 Task: Add an event with the title Conference: Business Symposium, date '2023/12/18', time 7:00 AM to 9:00 AMand add a description: The training workshop will begin with an exploration of the key principles and qualities of effective team leadership. Participants will gain an understanding of the different leadership styles and approaches, and how to adapt their leadership style to meet the needs of their team and organization._x000D_
, put the event into Blue category . Add location for the event as: 456 Champs-Élysées, Paris, France, logged in from the account softage.1@softage.netand send the event invitation to softage.8@softage.net and softage.9@softage.net. Set a reminder for the event 12 hour before
Action: Mouse moved to (117, 109)
Screenshot: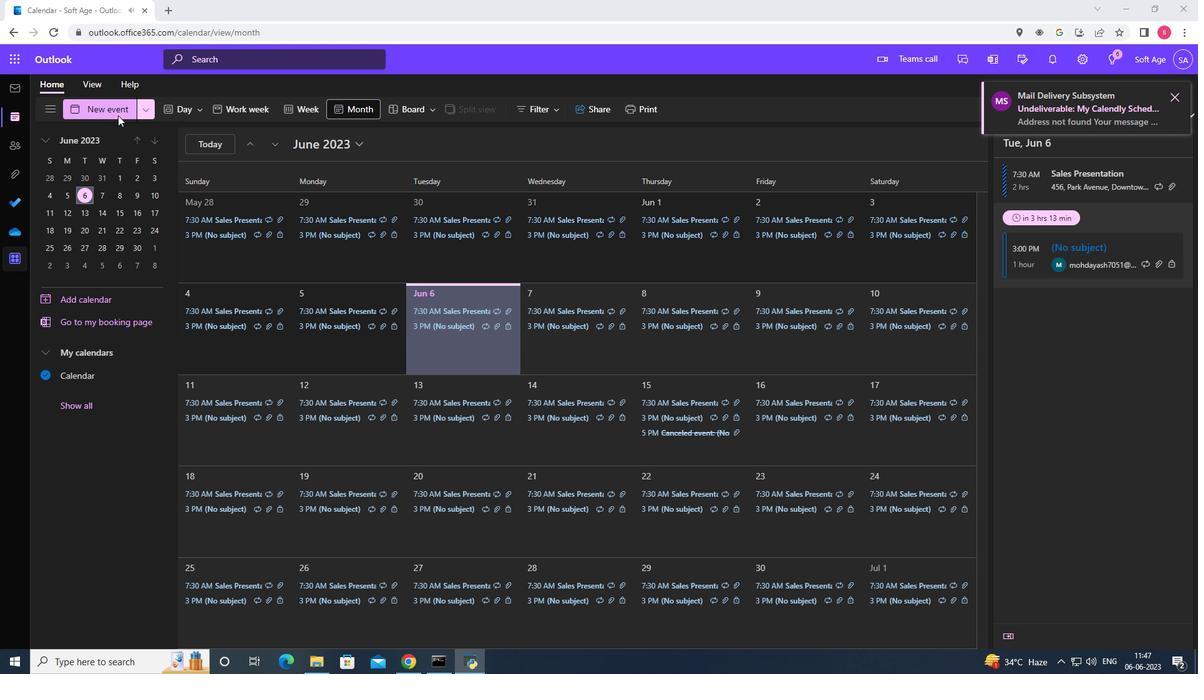 
Action: Mouse pressed left at (117, 109)
Screenshot: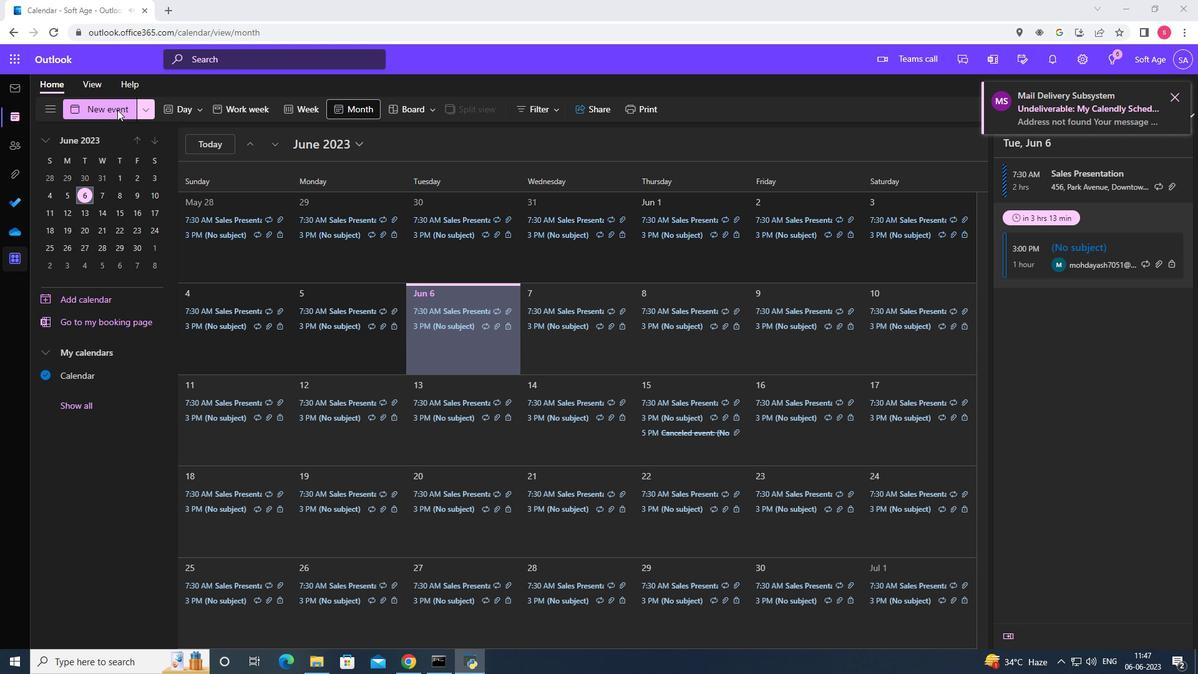 
Action: Mouse moved to (340, 192)
Screenshot: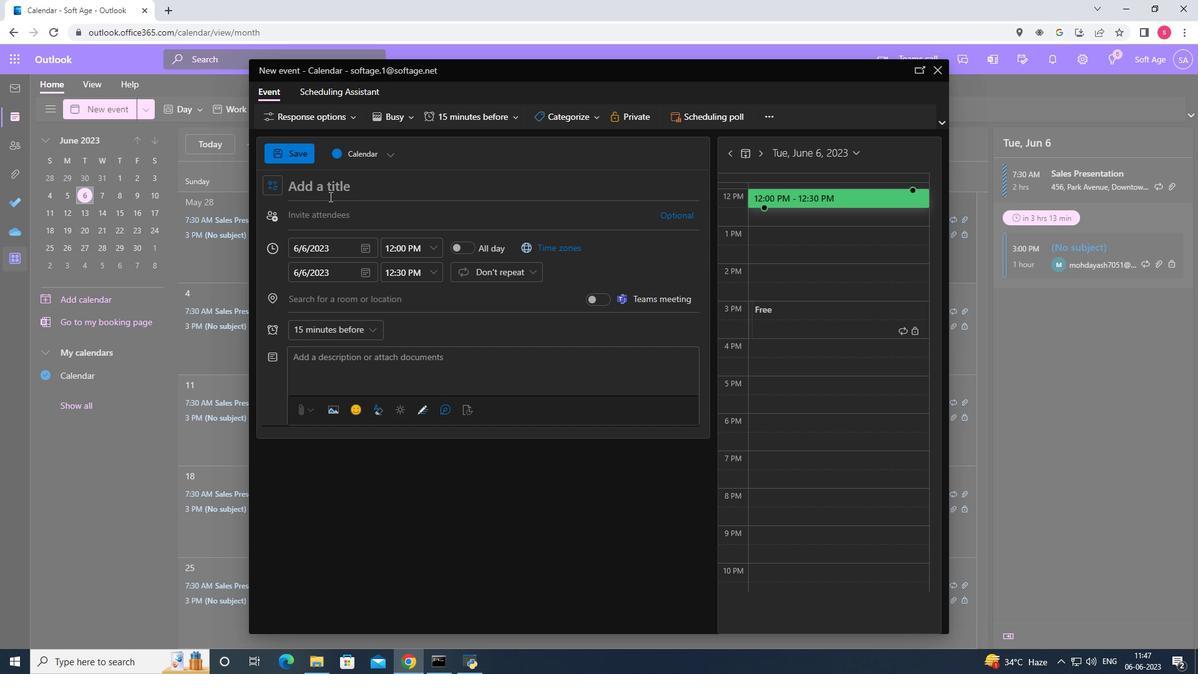 
Action: Mouse pressed left at (340, 192)
Screenshot: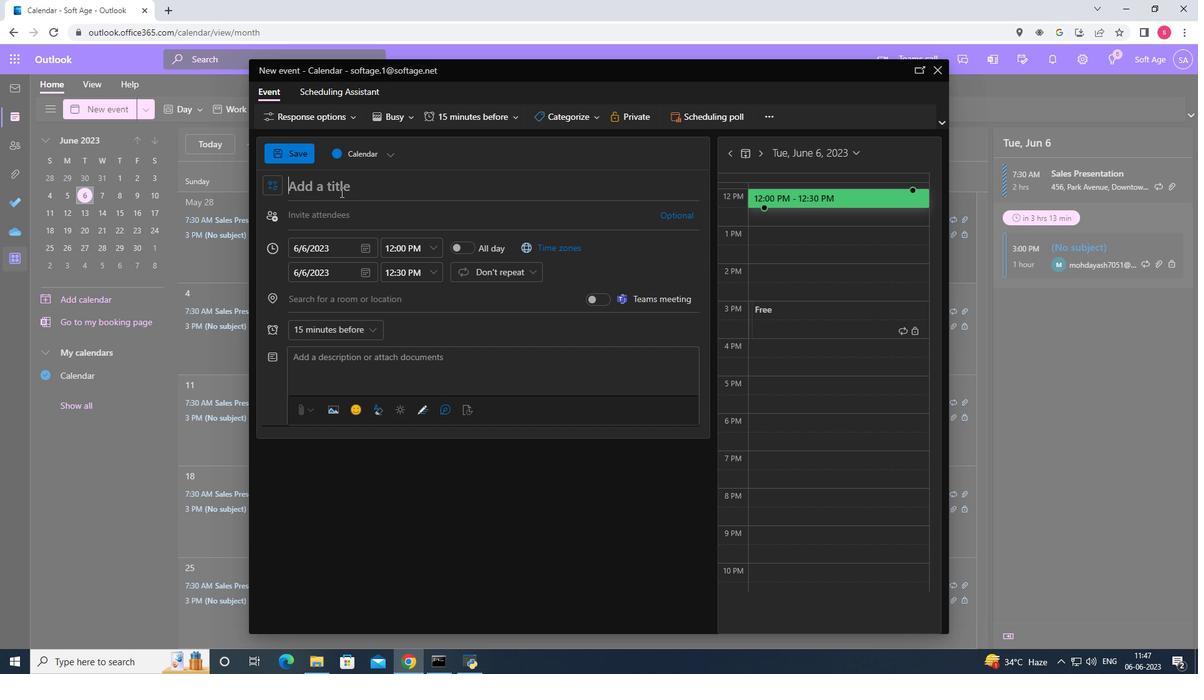 
Action: Mouse moved to (339, 192)
Screenshot: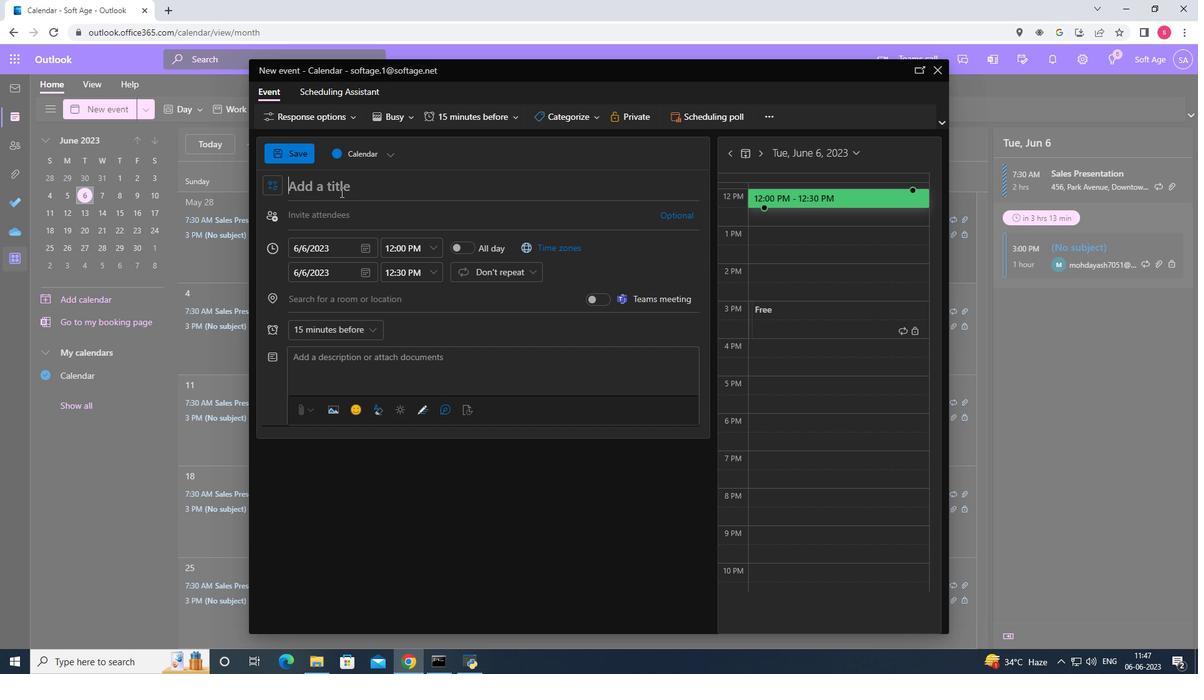 
Action: Key pressed <Key.shift>Confer
Screenshot: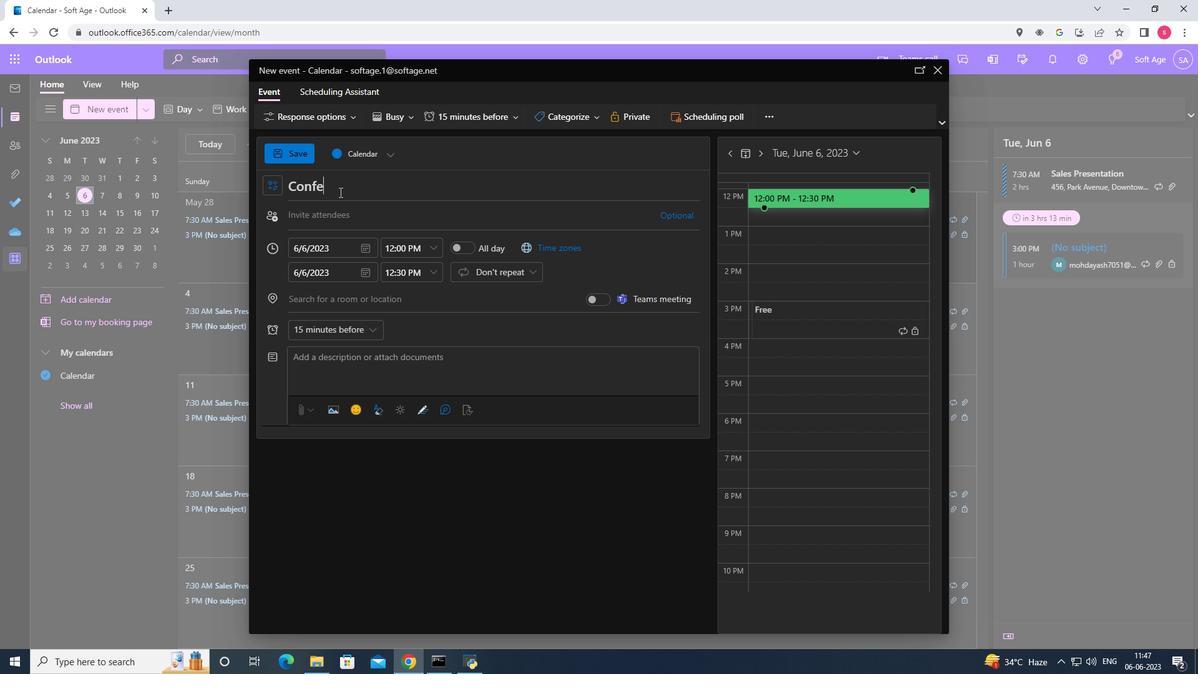 
Action: Mouse moved to (338, 192)
Screenshot: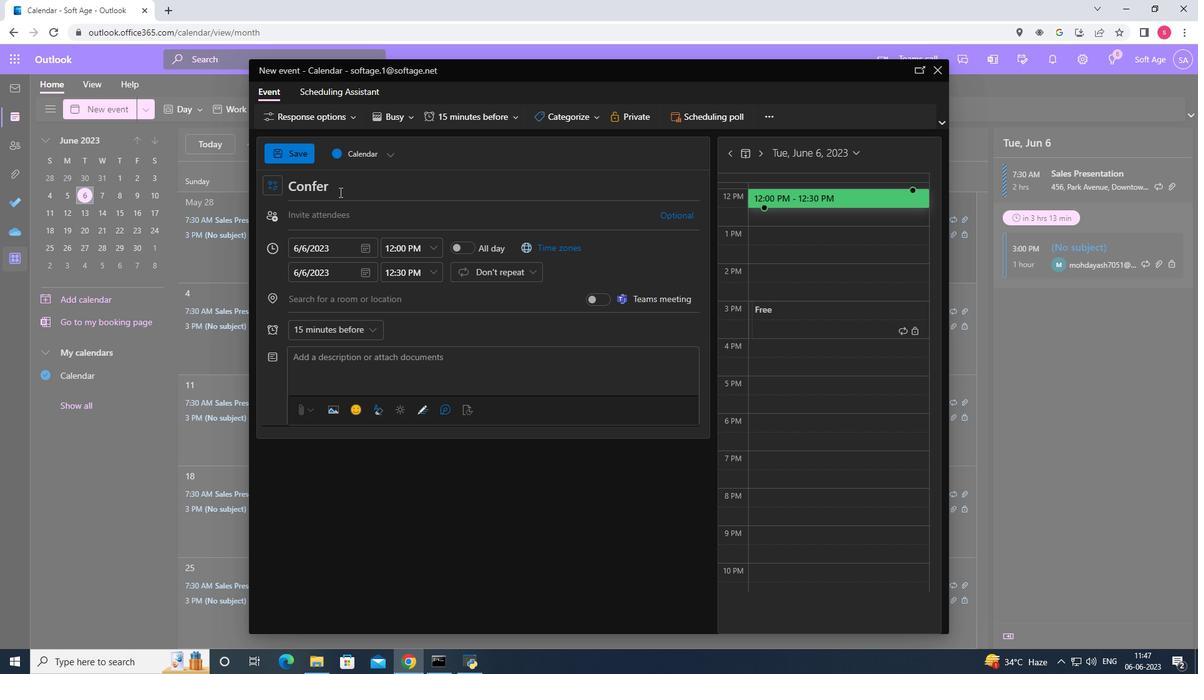 
Action: Key pressed ence<Key.shift>:<Key.space><Key.shift><Key.shift><Key.shift><Key.shift><Key.shift><Key.shift><Key.shift><Key.shift><Key.shift><Key.shift><Key.shift><Key.shift><Key.shift><Key.shift>Business<Key.space><Key.shift>Symposium
Screenshot: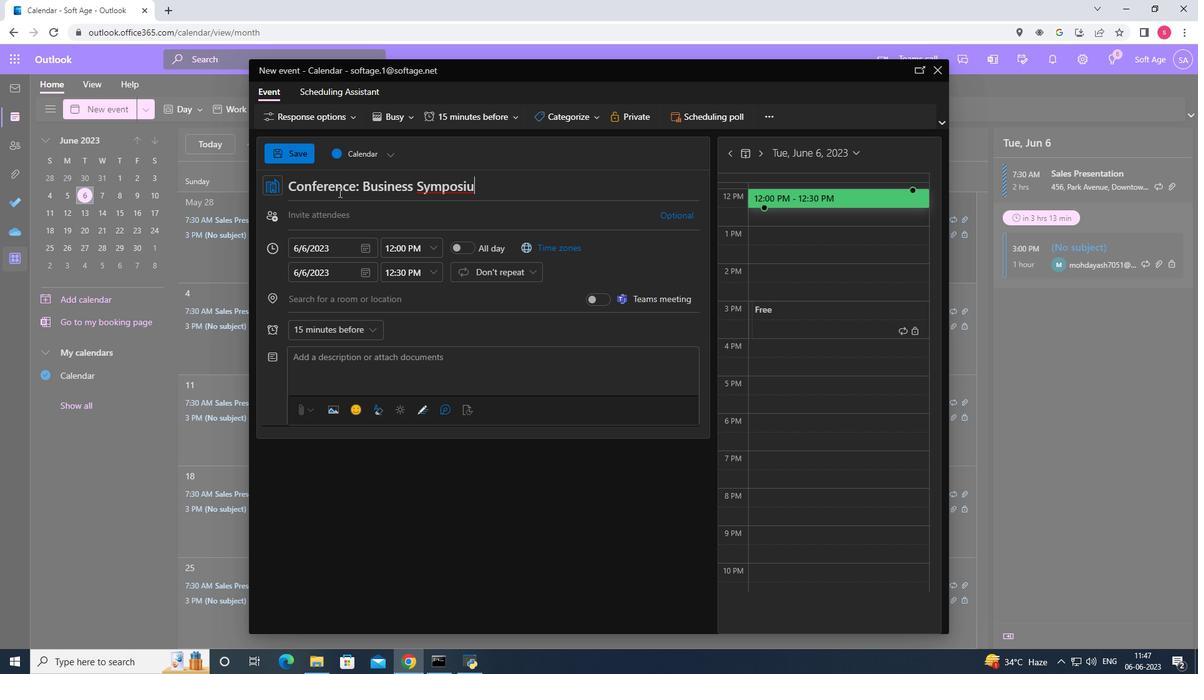
Action: Mouse moved to (363, 252)
Screenshot: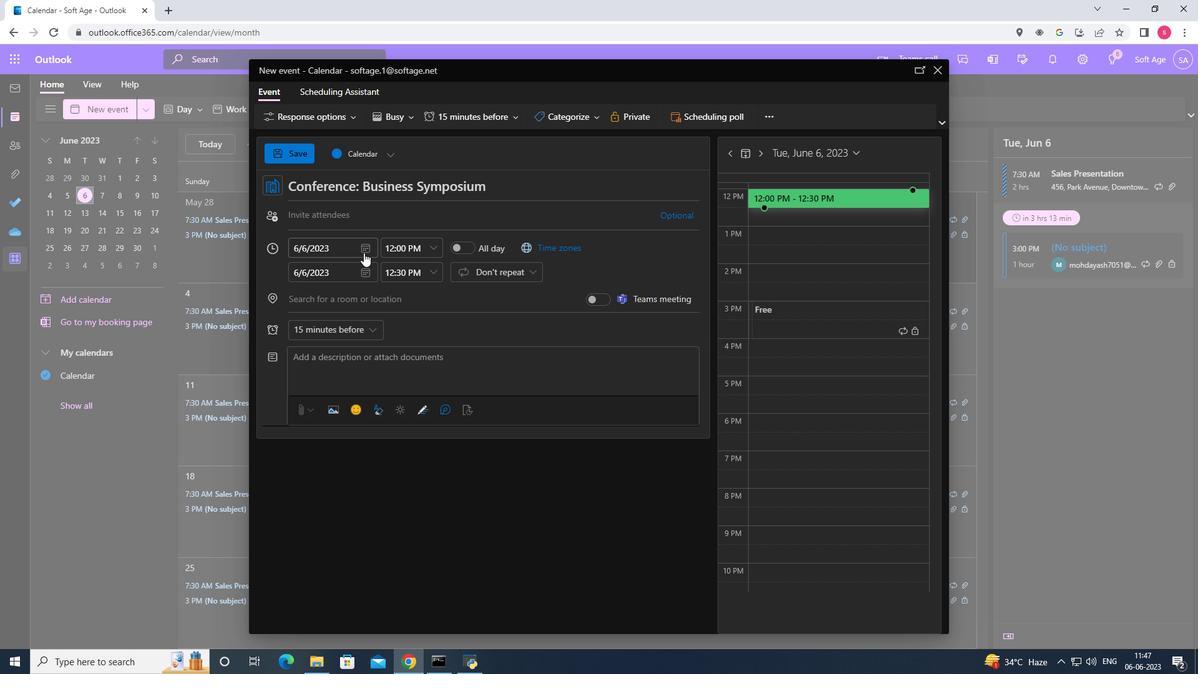 
Action: Mouse pressed left at (363, 252)
Screenshot: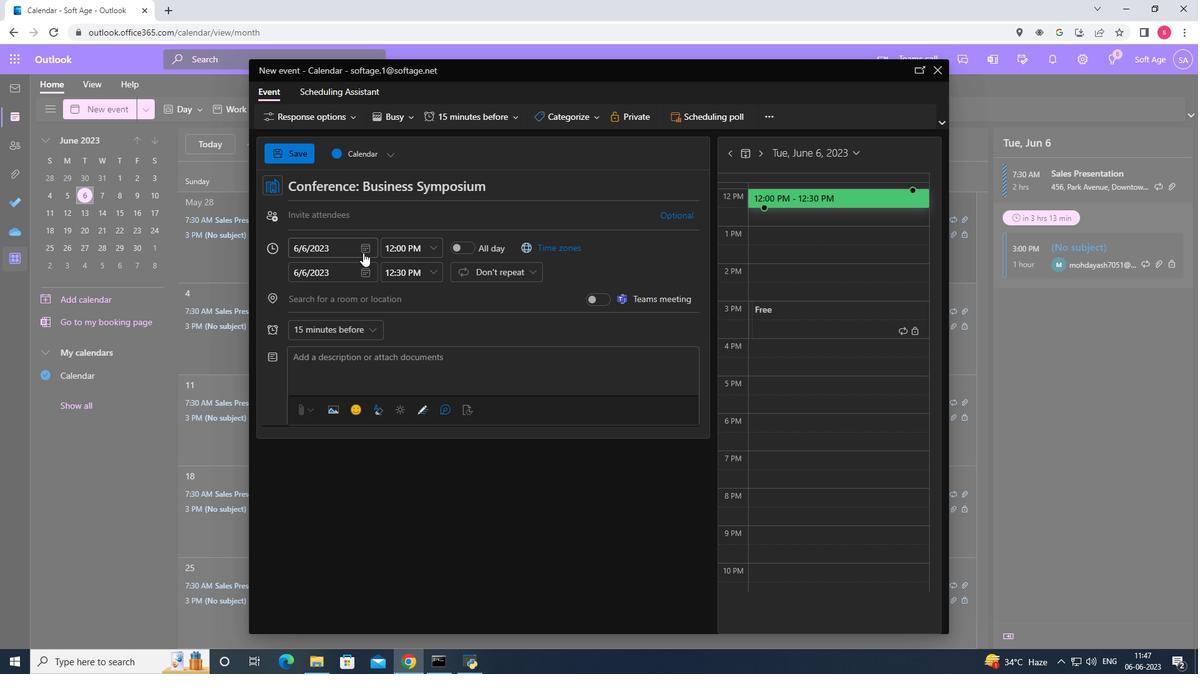 
Action: Mouse moved to (406, 273)
Screenshot: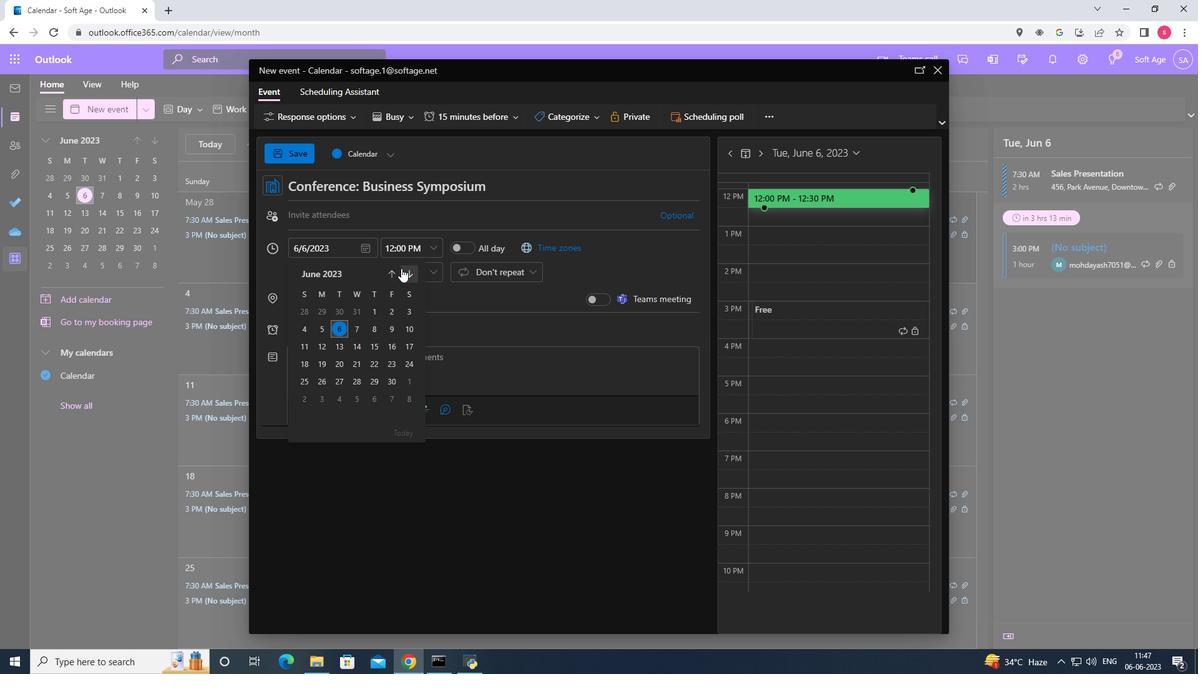 
Action: Mouse pressed left at (406, 273)
Screenshot: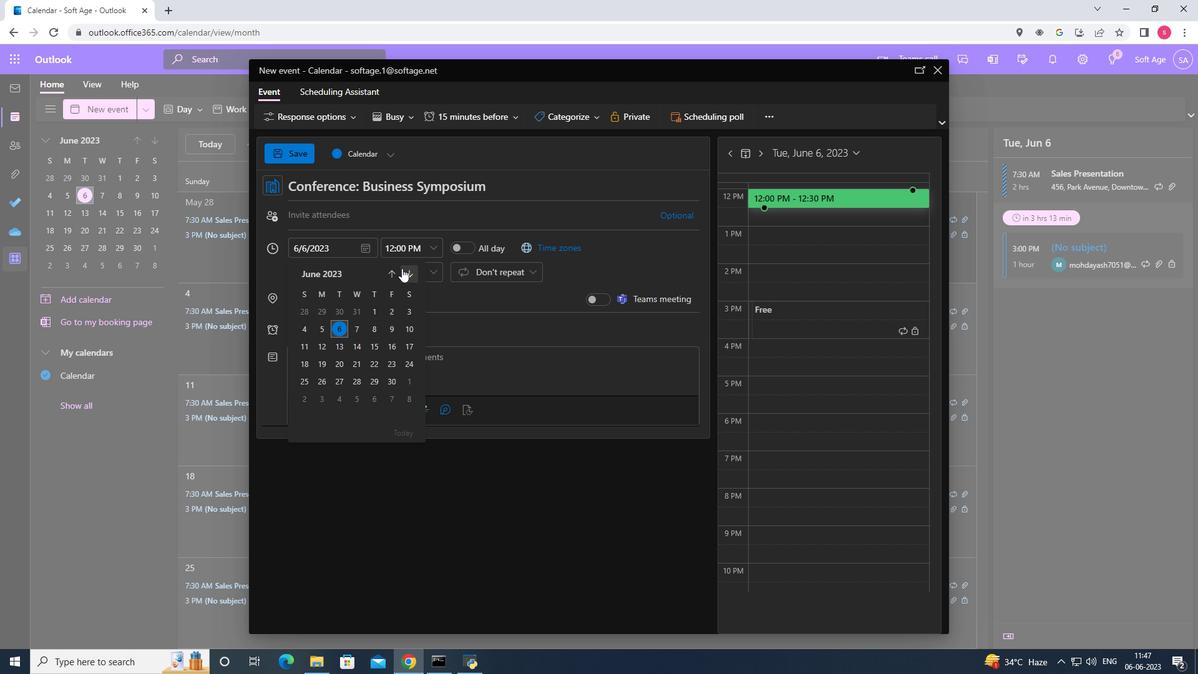 
Action: Mouse pressed left at (406, 273)
Screenshot: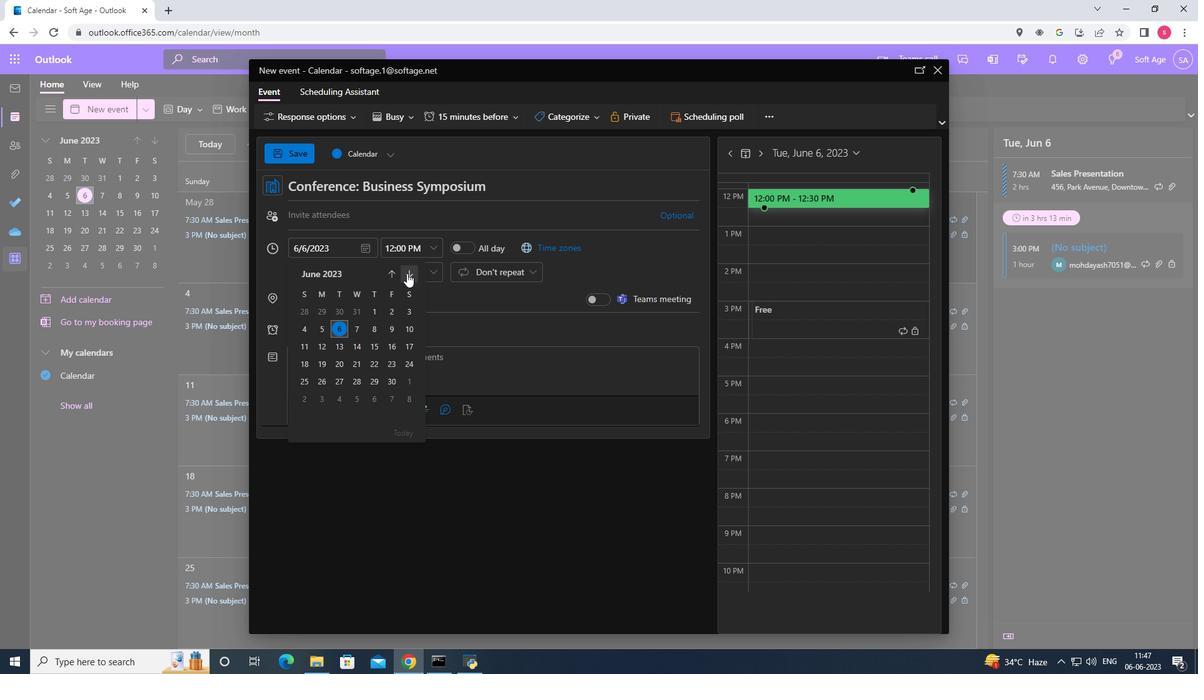 
Action: Mouse pressed left at (406, 273)
Screenshot: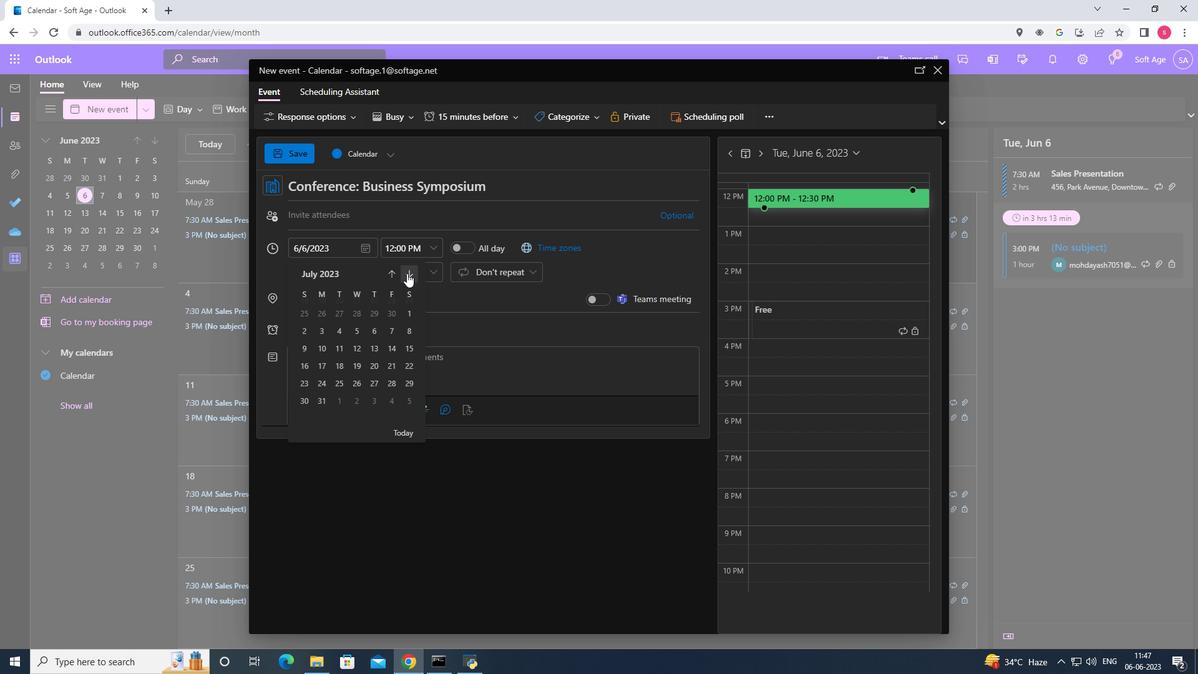 
Action: Mouse pressed left at (406, 273)
Screenshot: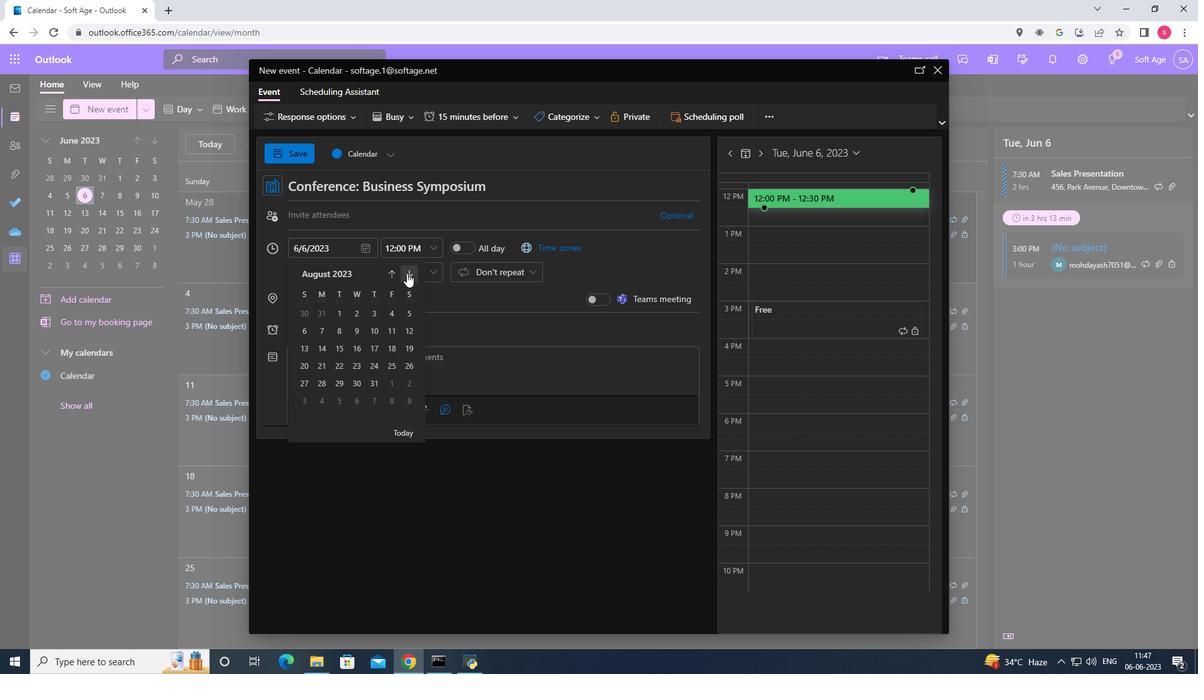 
Action: Mouse pressed left at (406, 273)
Screenshot: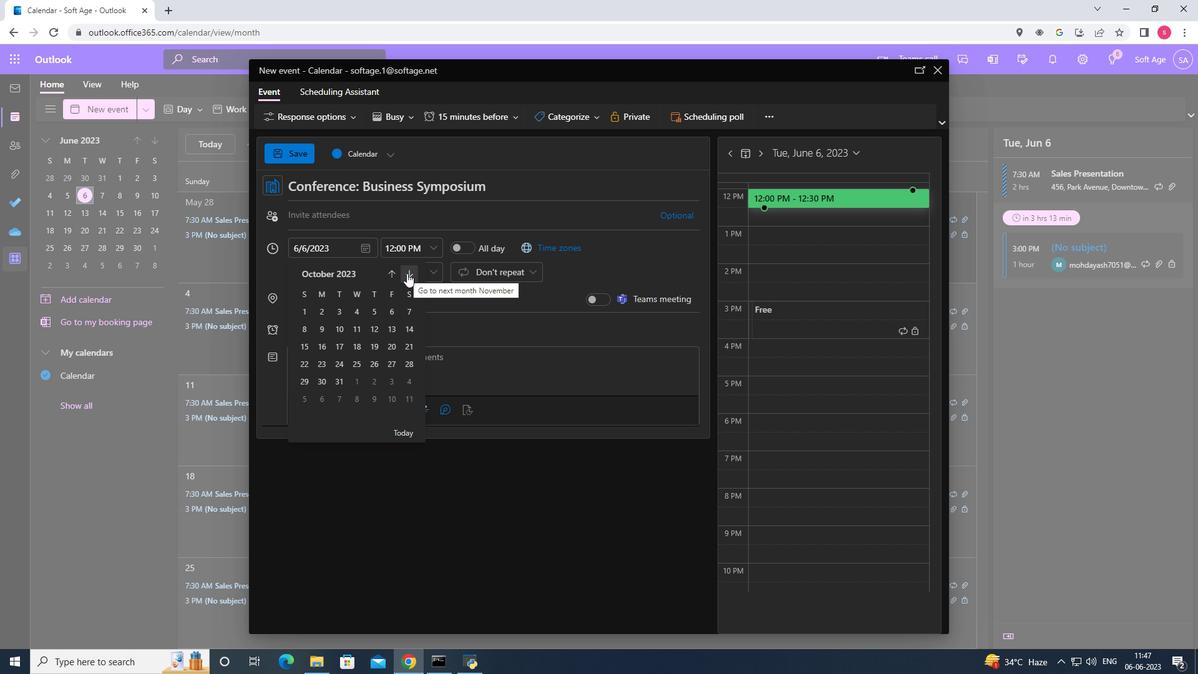 
Action: Mouse pressed left at (406, 273)
Screenshot: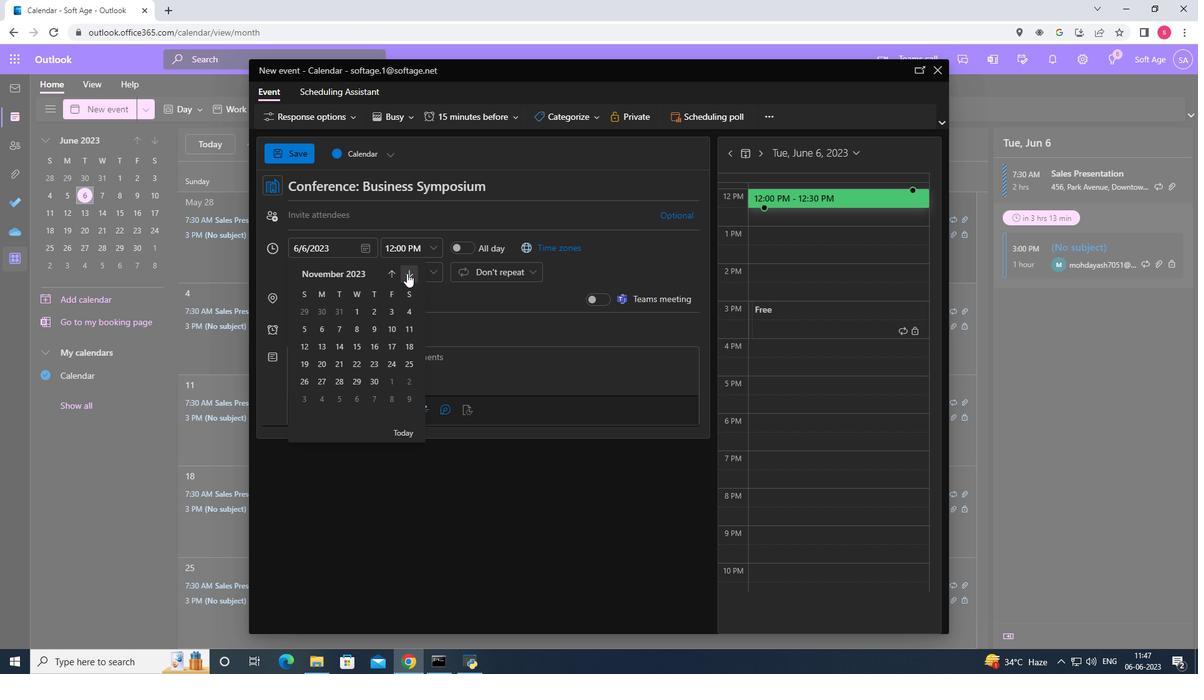 
Action: Mouse moved to (325, 360)
Screenshot: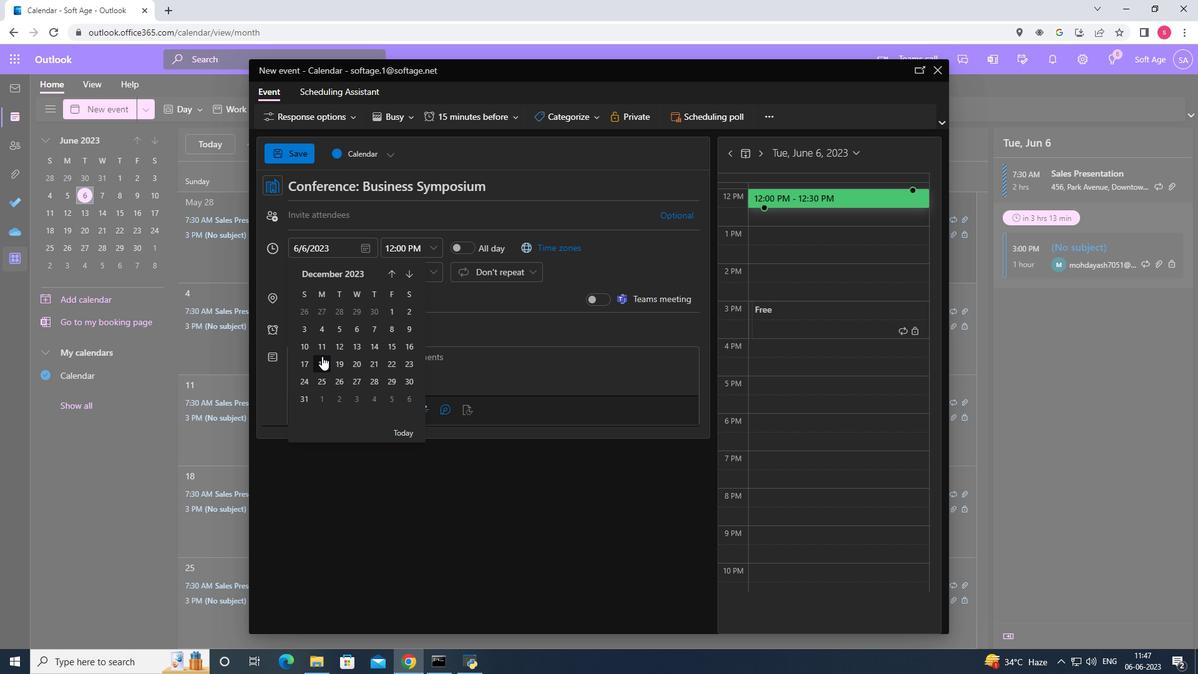 
Action: Mouse pressed left at (325, 360)
Screenshot: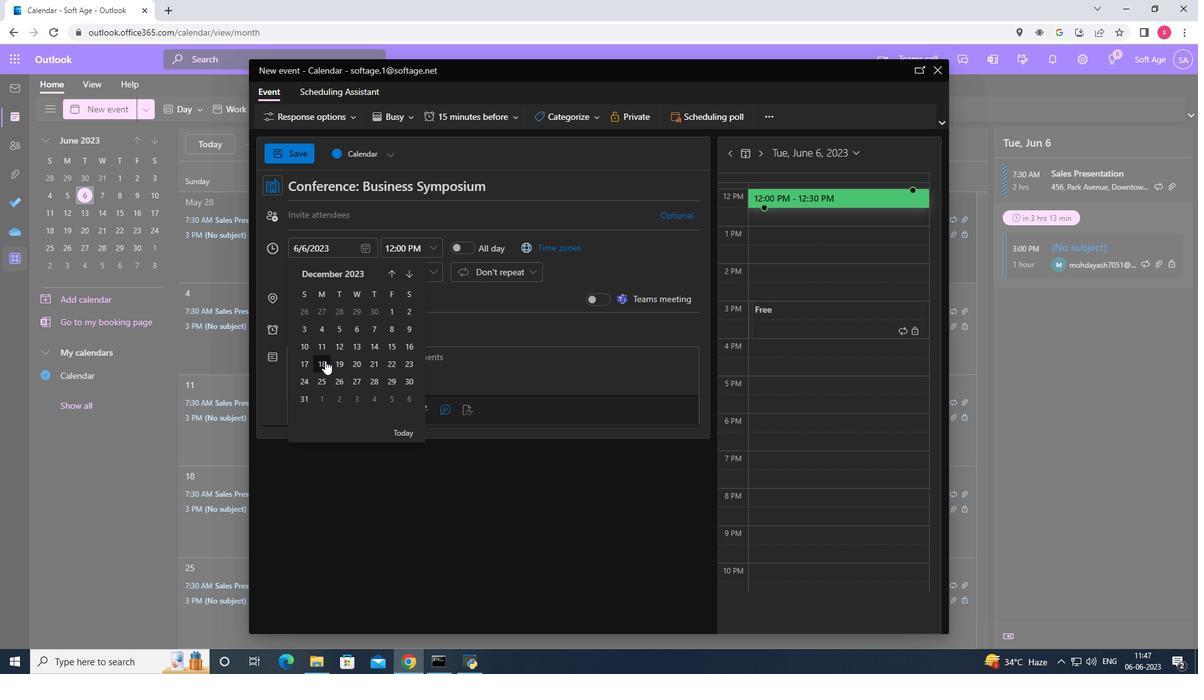 
Action: Mouse moved to (438, 255)
Screenshot: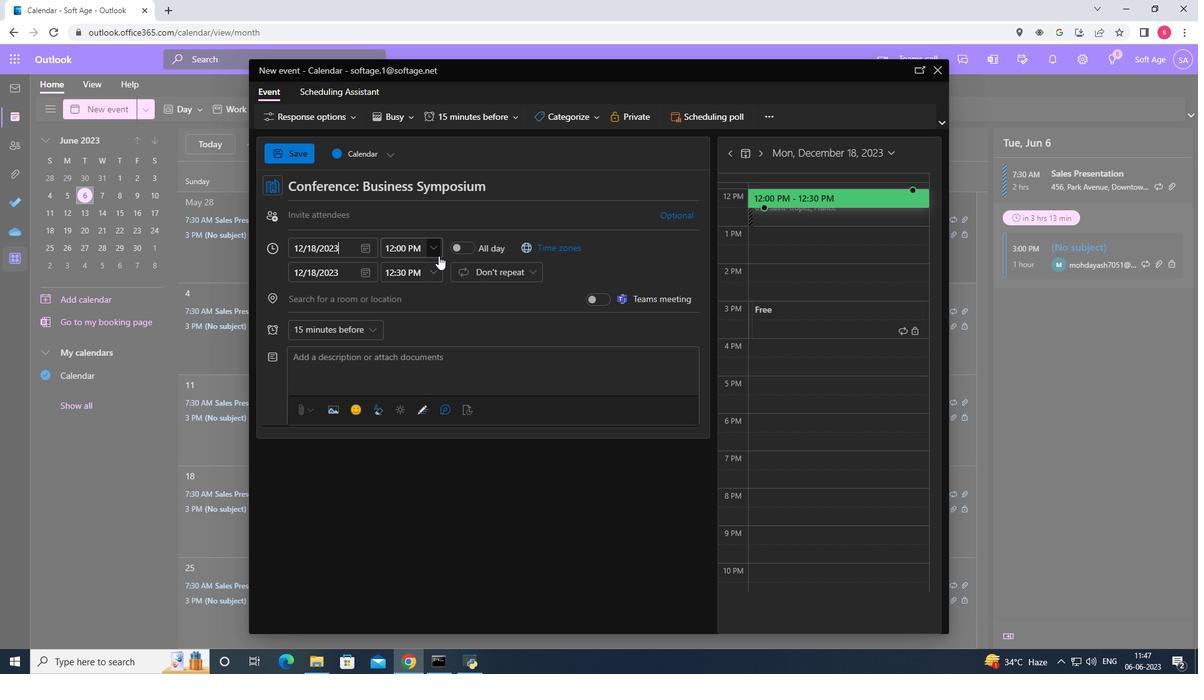 
Action: Mouse pressed left at (438, 255)
Screenshot: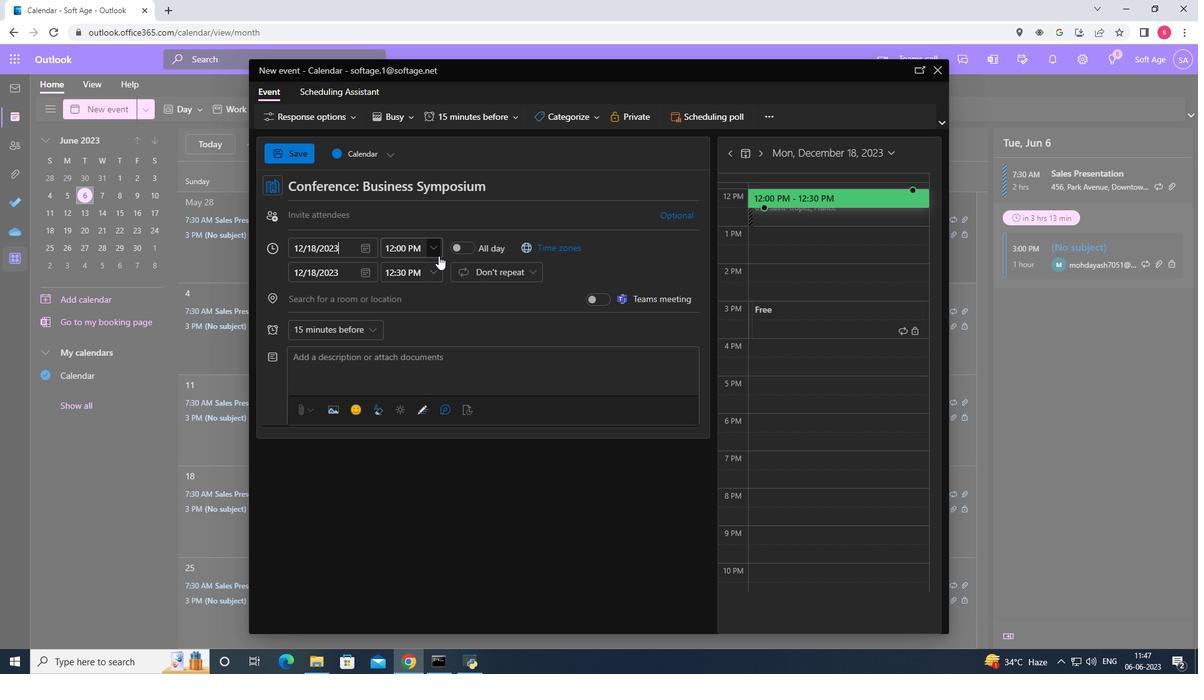 
Action: Mouse moved to (450, 262)
Screenshot: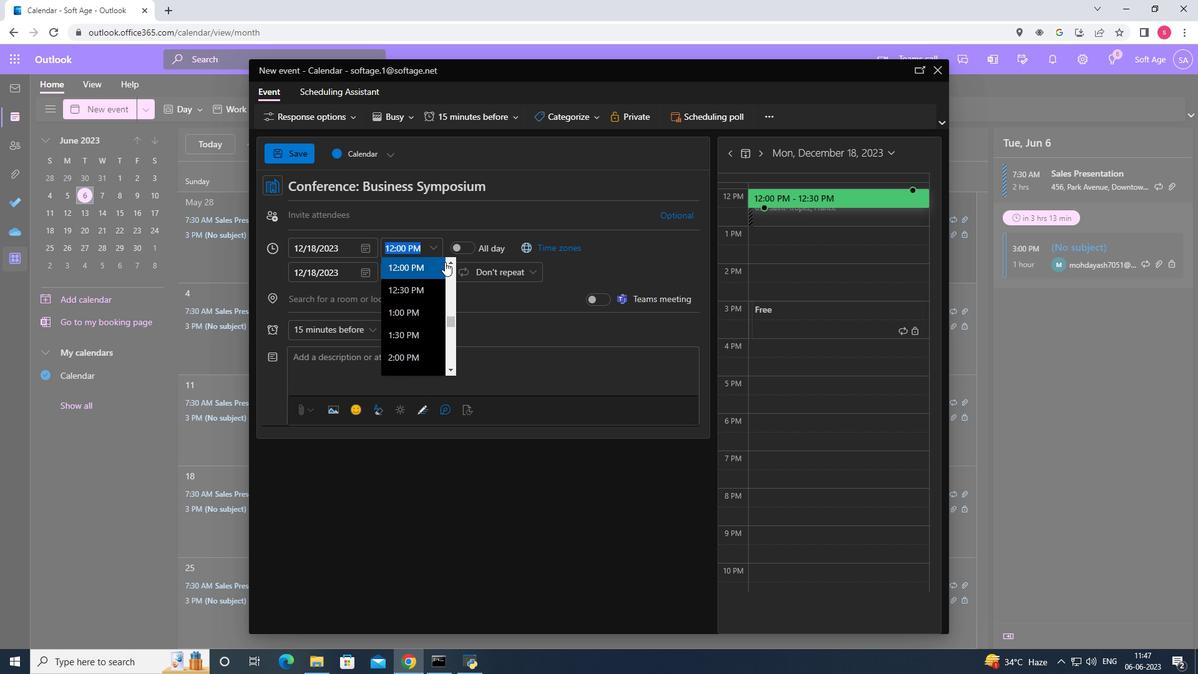 
Action: Mouse pressed left at (450, 262)
Screenshot: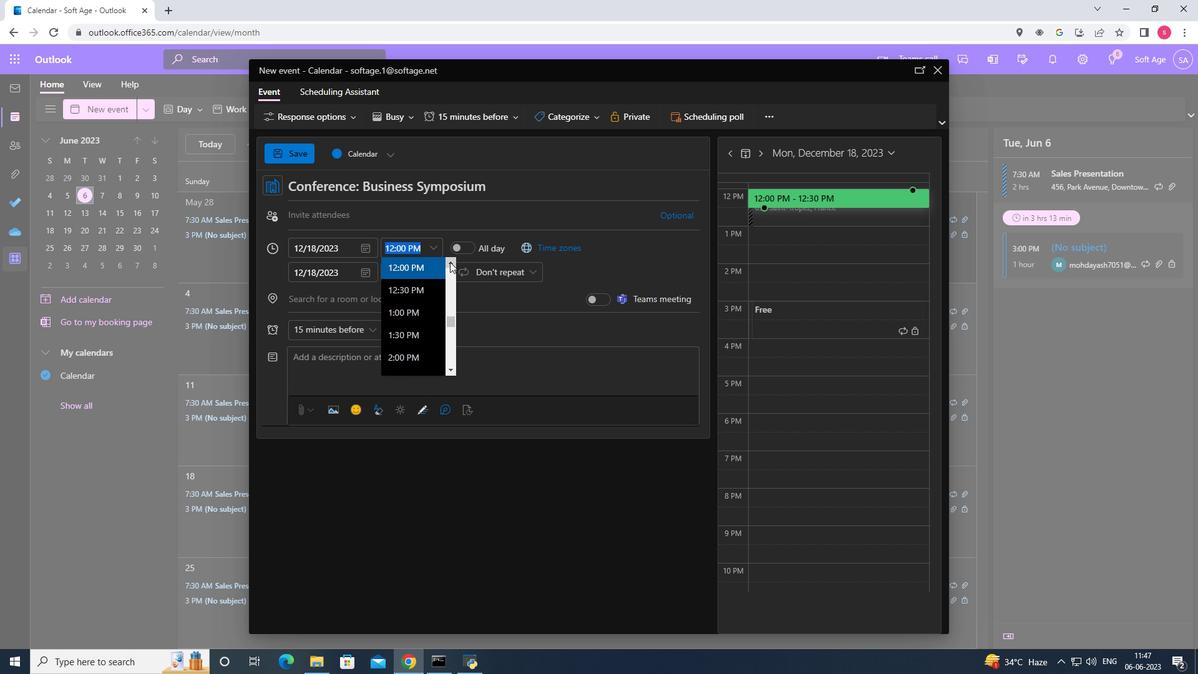 
Action: Mouse pressed left at (450, 262)
Screenshot: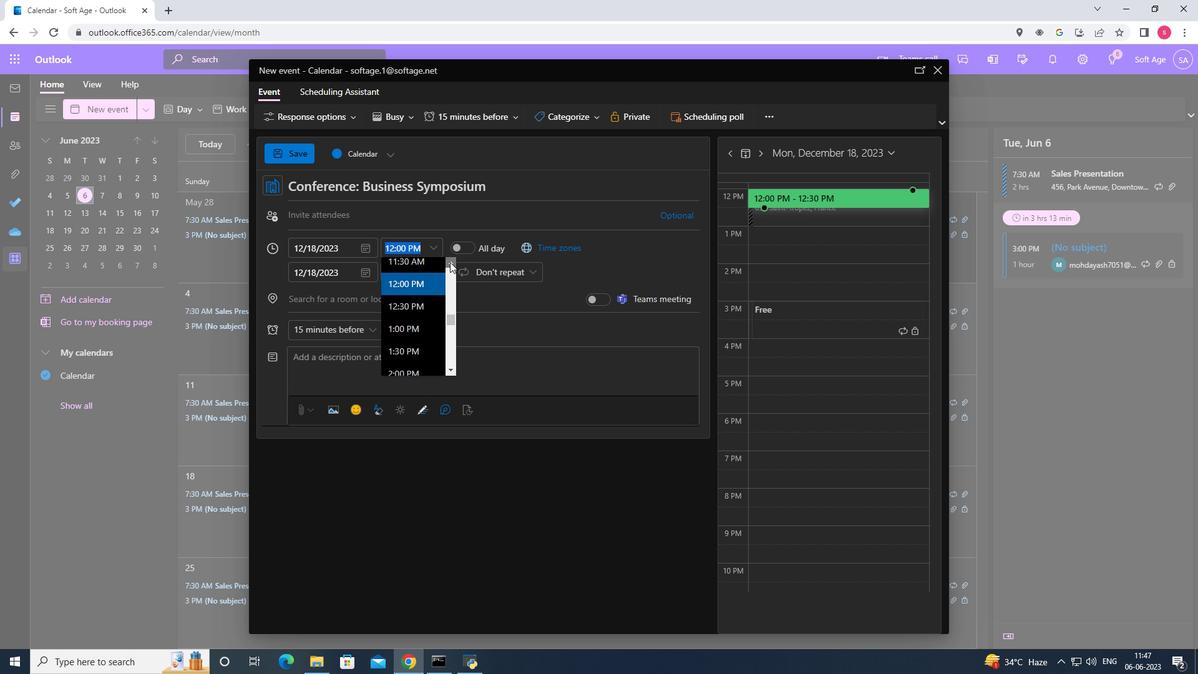 
Action: Mouse pressed left at (450, 262)
Screenshot: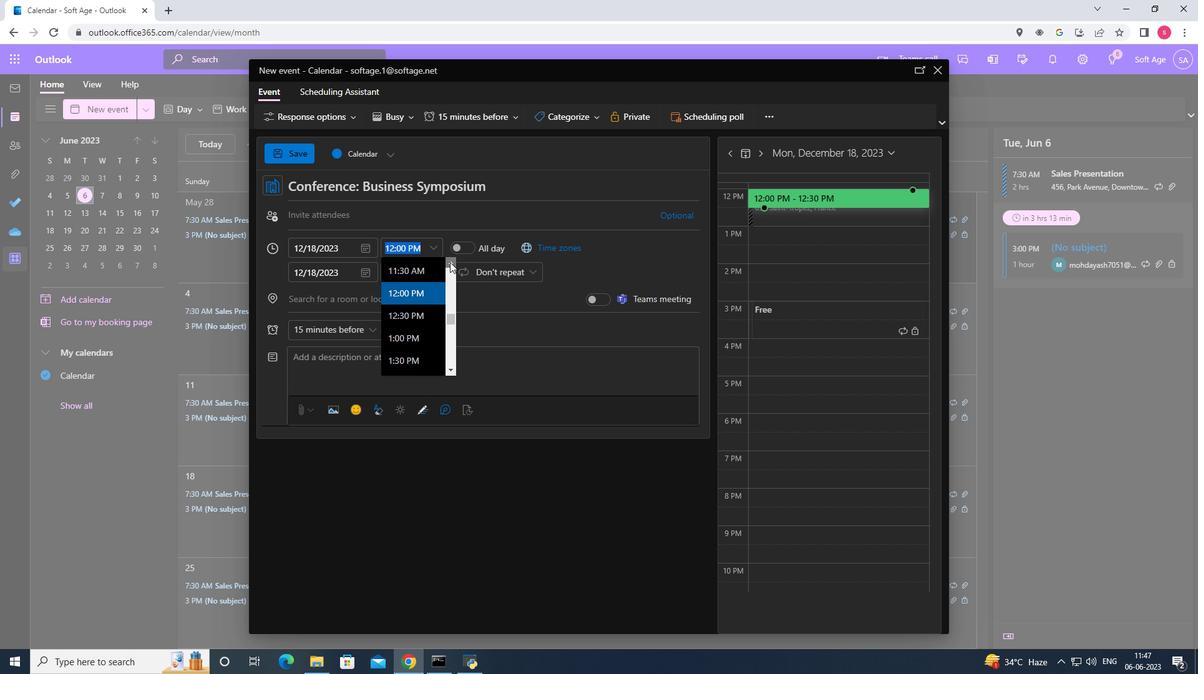 
Action: Mouse moved to (450, 262)
Screenshot: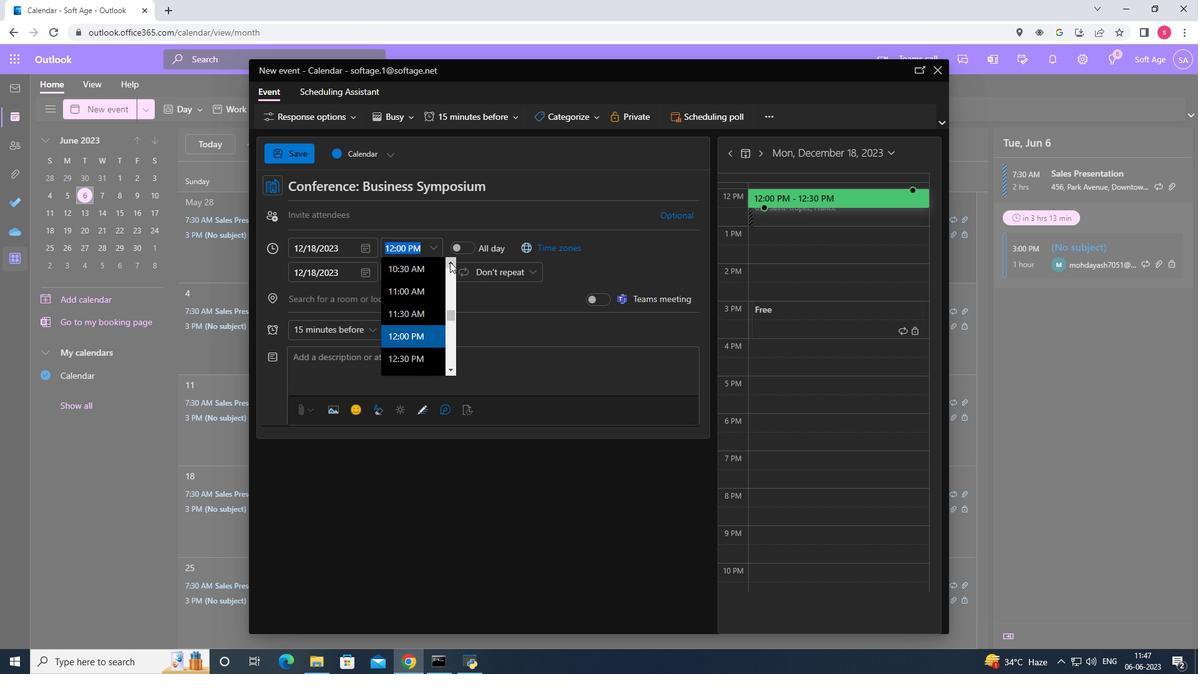 
Action: Mouse pressed left at (450, 262)
Screenshot: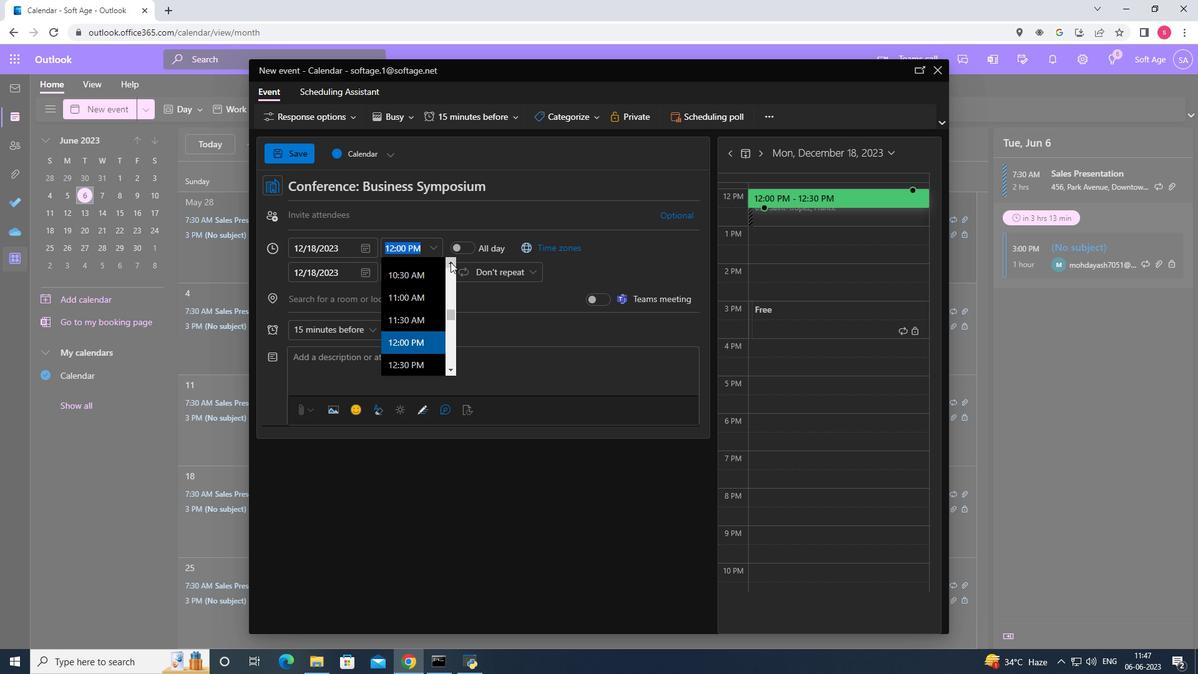 
Action: Mouse pressed left at (450, 262)
Screenshot: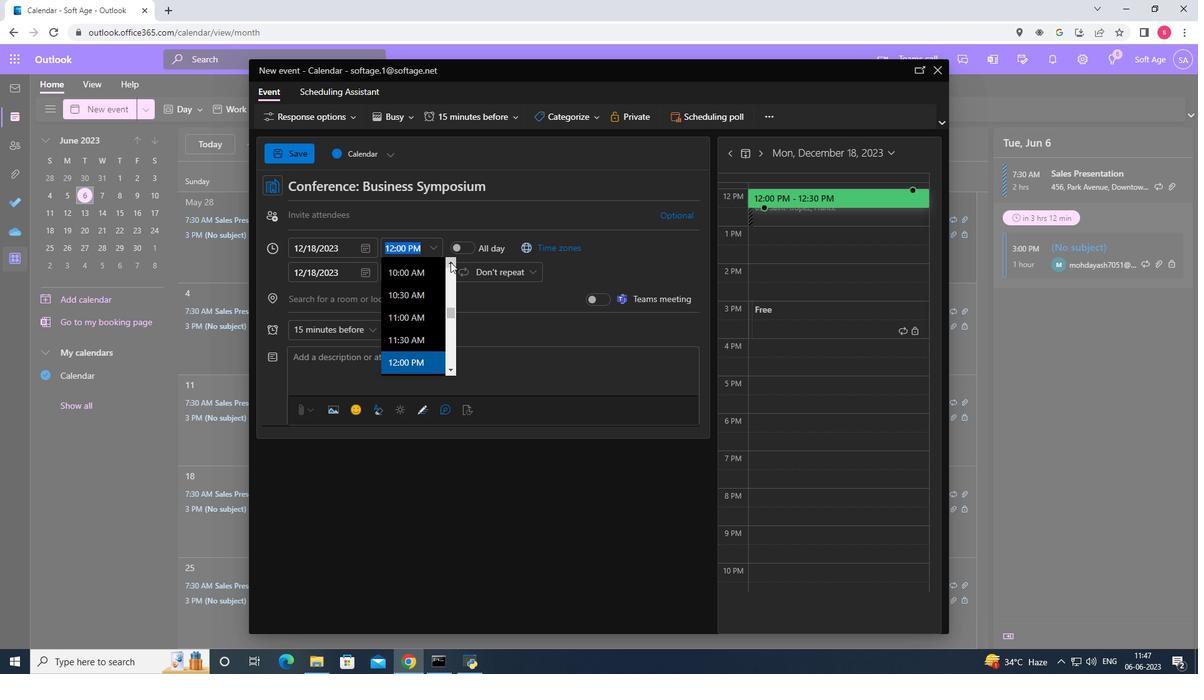 
Action: Mouse pressed left at (450, 262)
Screenshot: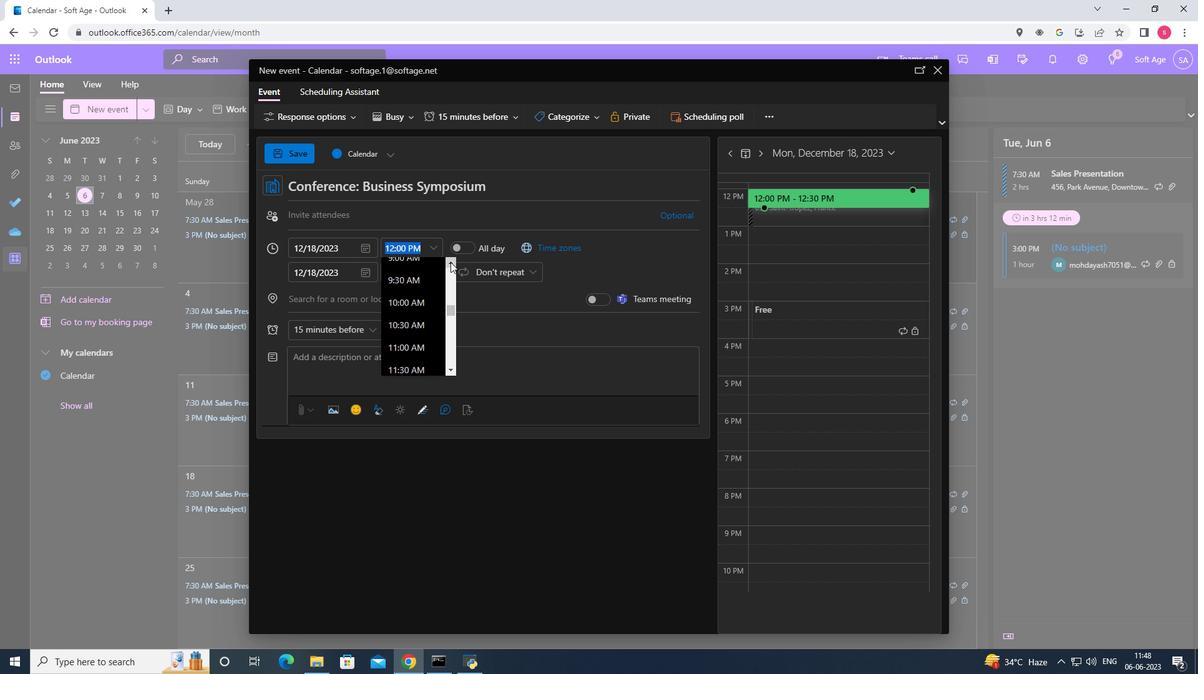 
Action: Mouse pressed left at (450, 262)
Screenshot: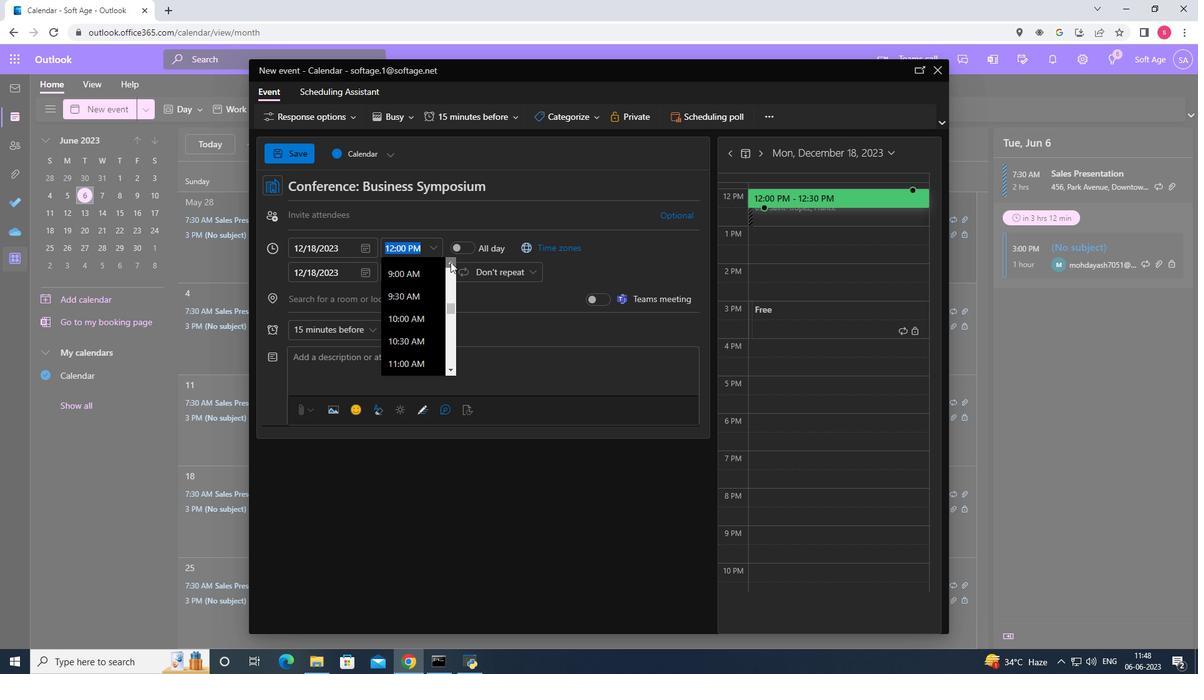 
Action: Mouse pressed left at (450, 262)
Screenshot: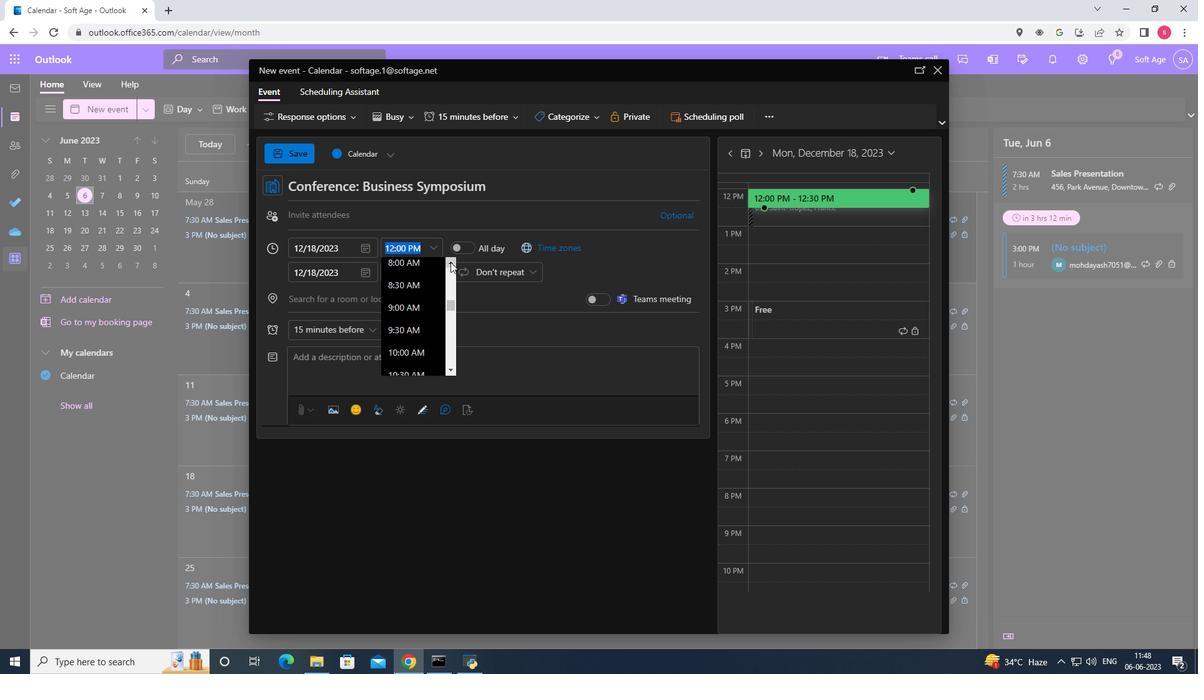 
Action: Mouse pressed left at (450, 262)
Screenshot: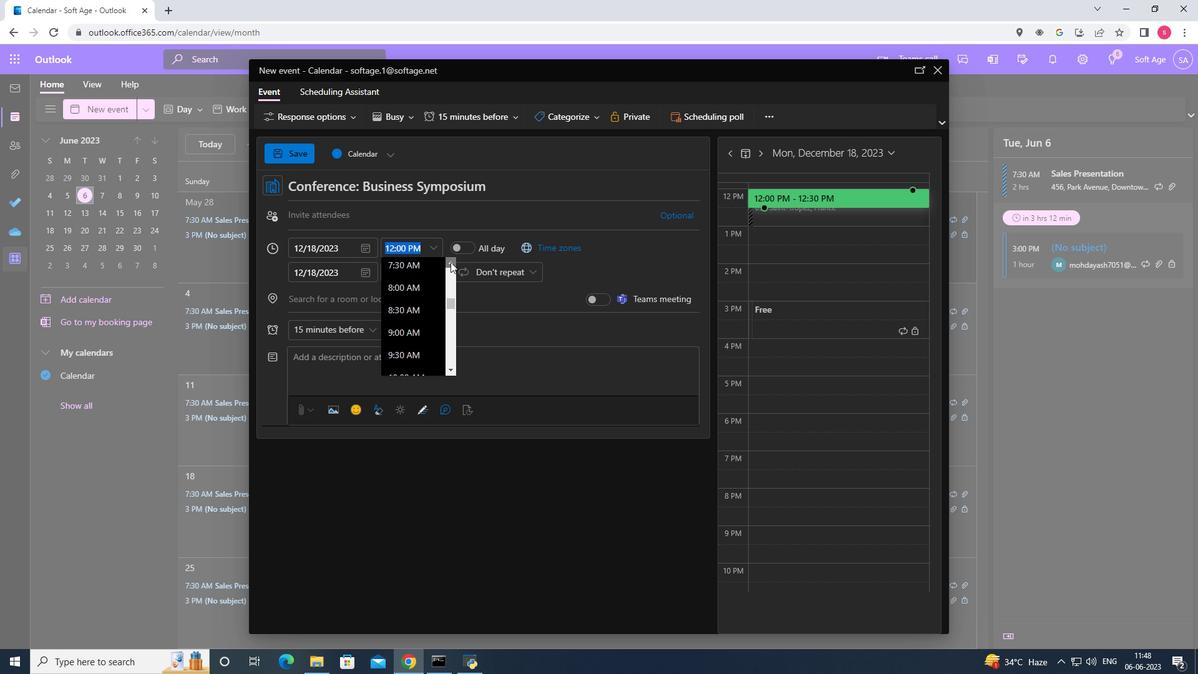 
Action: Mouse pressed left at (450, 262)
Screenshot: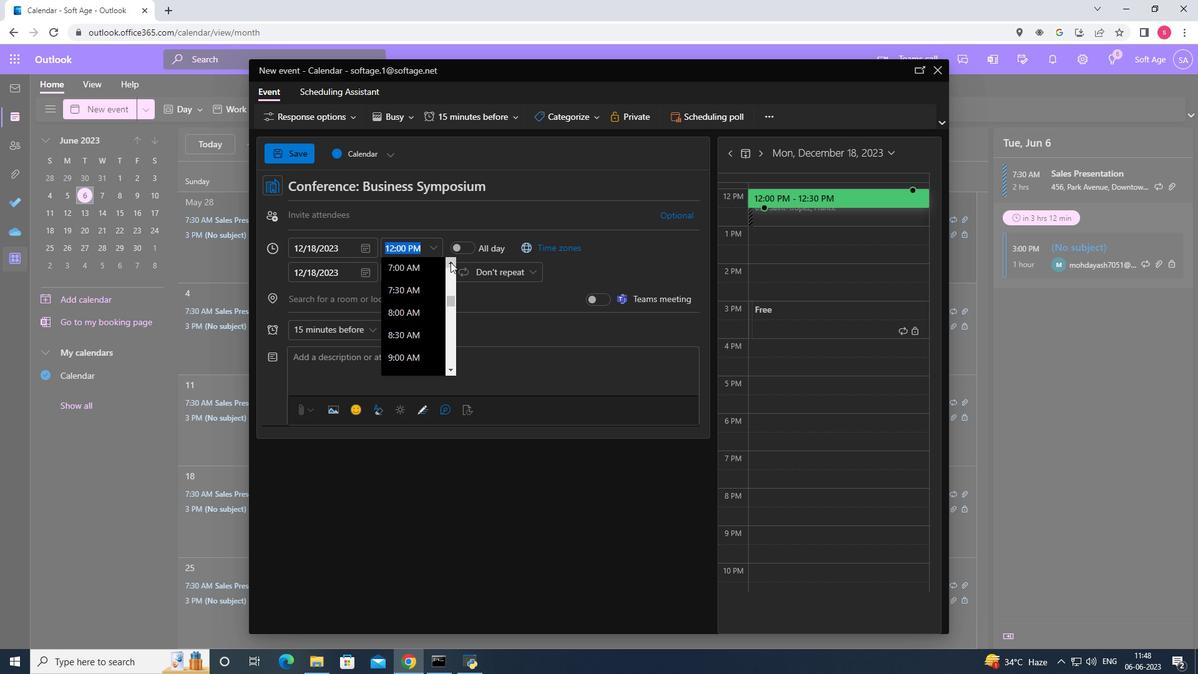 
Action: Mouse moved to (416, 288)
Screenshot: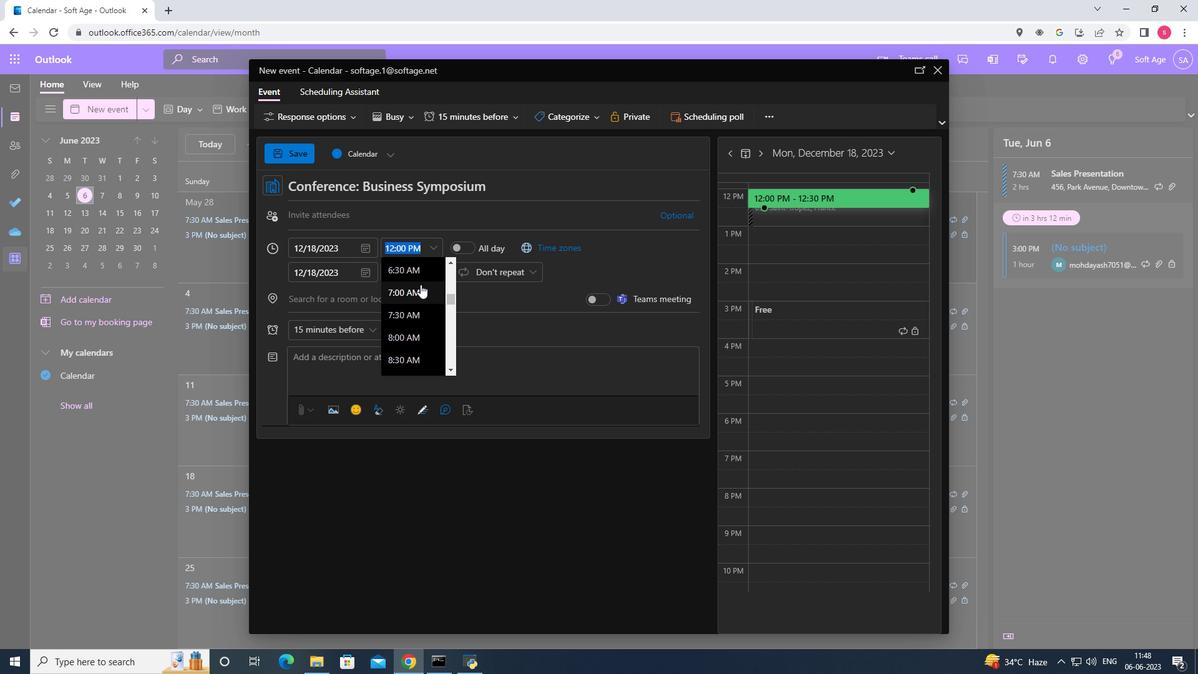 
Action: Mouse pressed left at (416, 288)
Screenshot: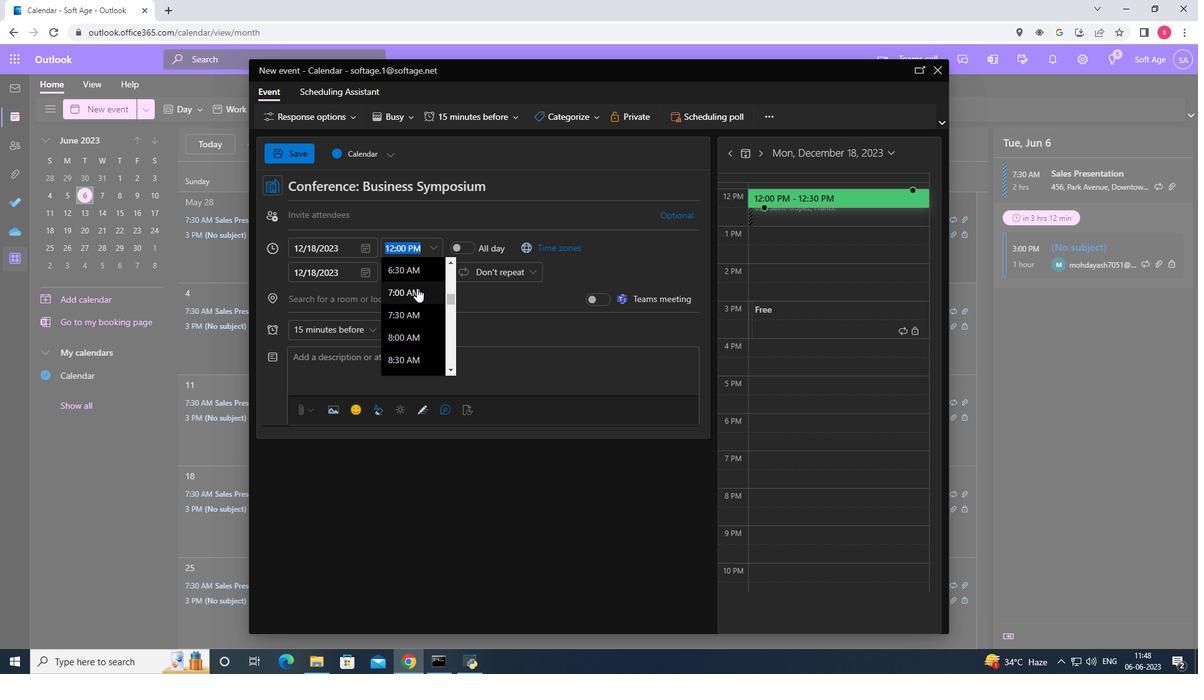 
Action: Mouse moved to (433, 279)
Screenshot: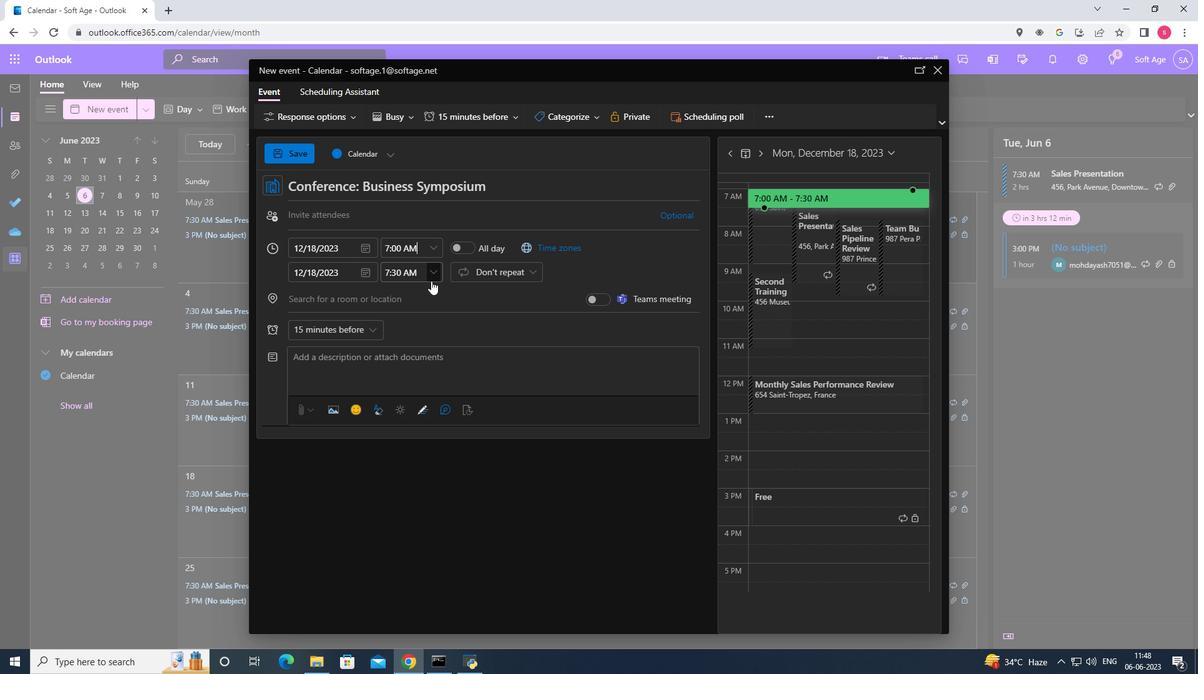 
Action: Mouse pressed left at (433, 279)
Screenshot: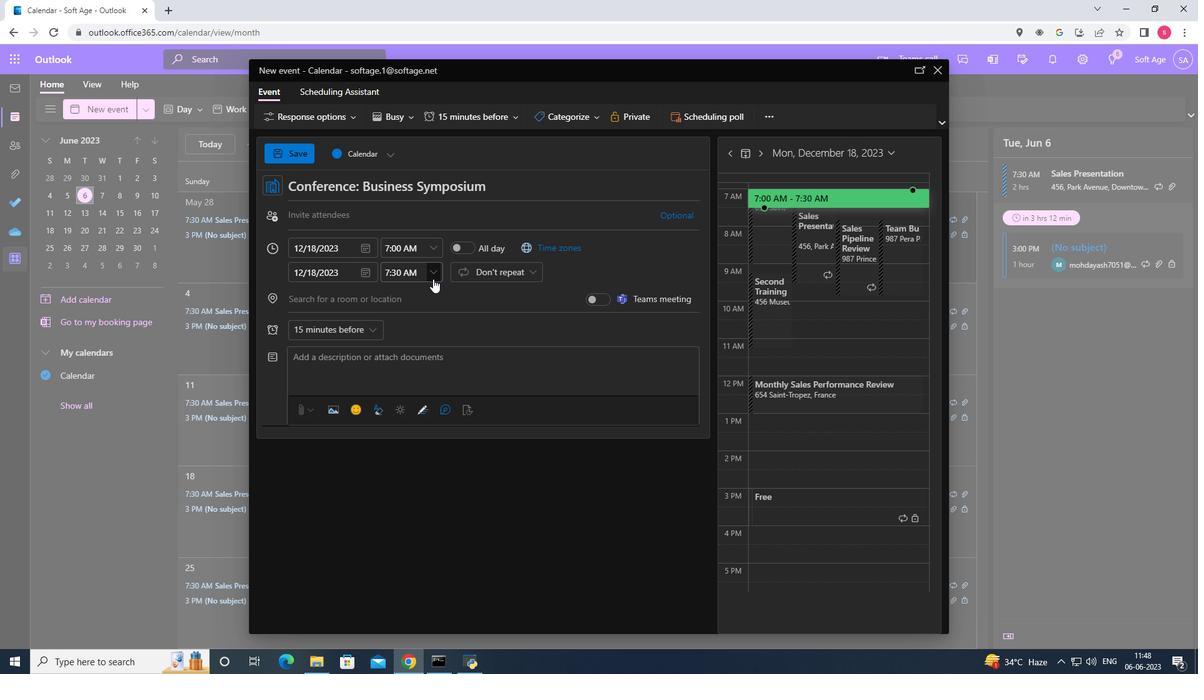 
Action: Mouse moved to (416, 353)
Screenshot: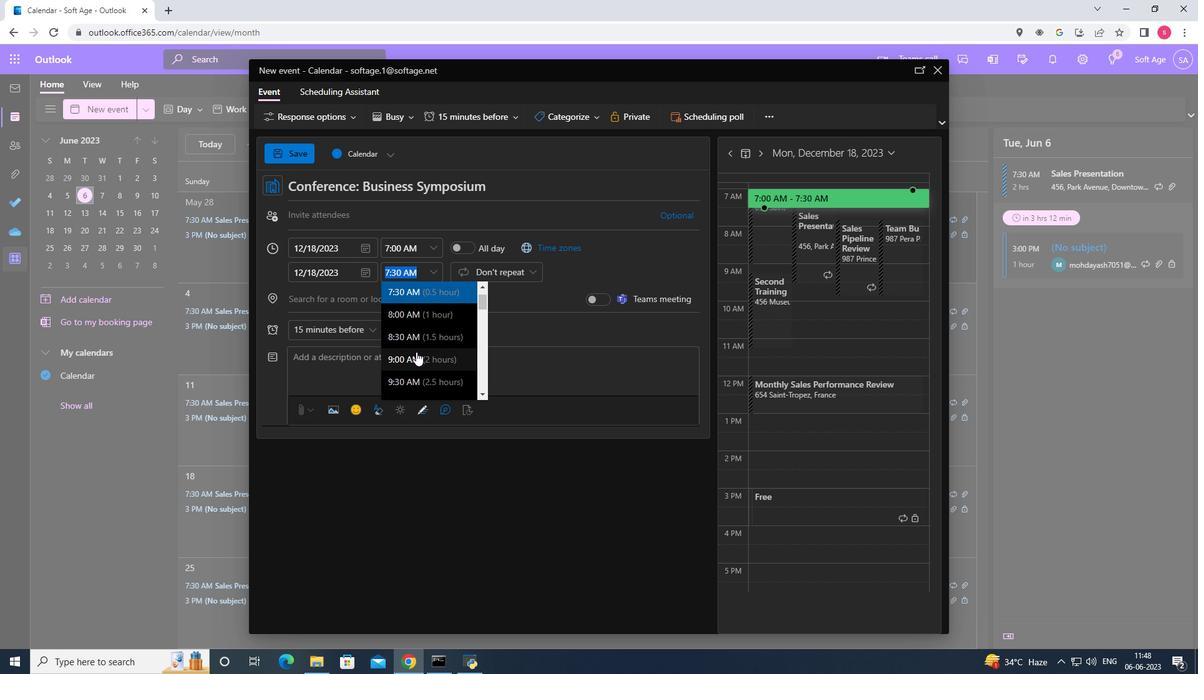 
Action: Mouse pressed left at (416, 353)
Screenshot: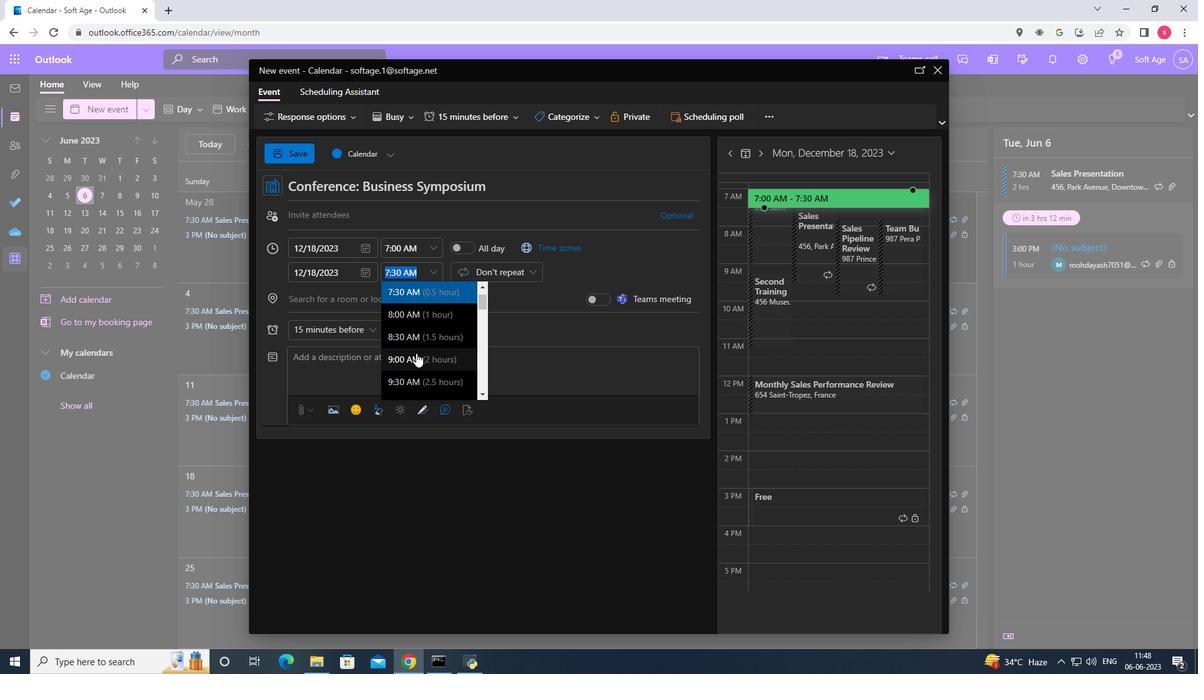 
Action: Mouse moved to (418, 368)
Screenshot: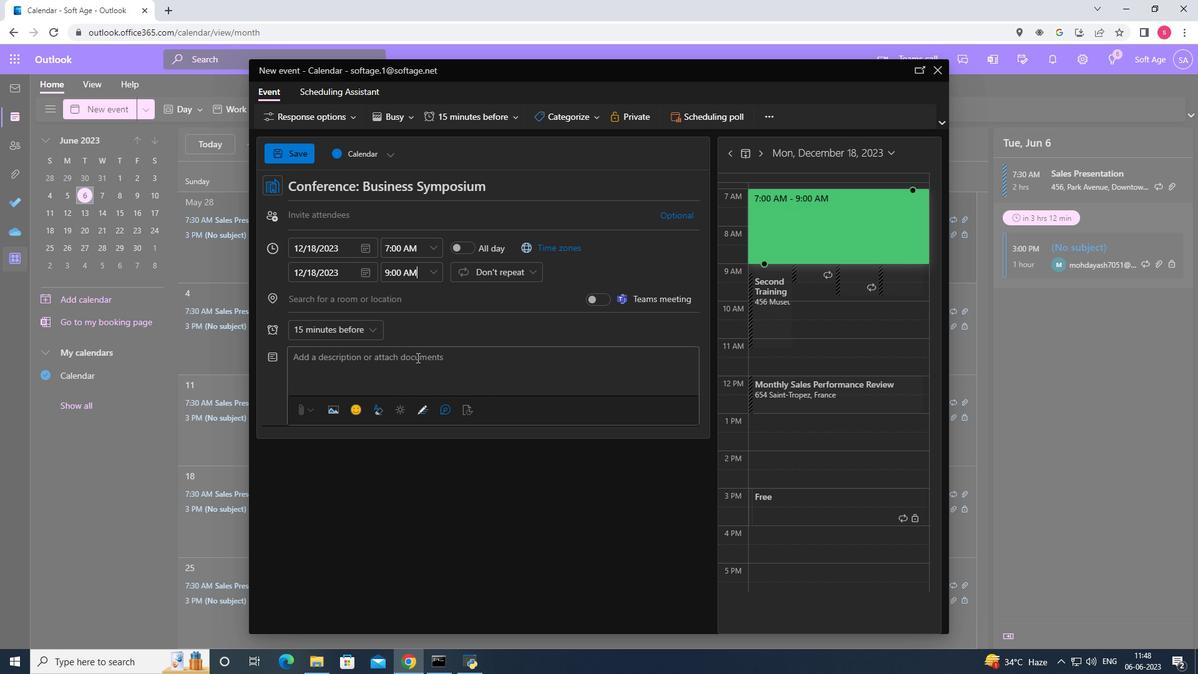 
Action: Mouse pressed left at (418, 368)
Screenshot: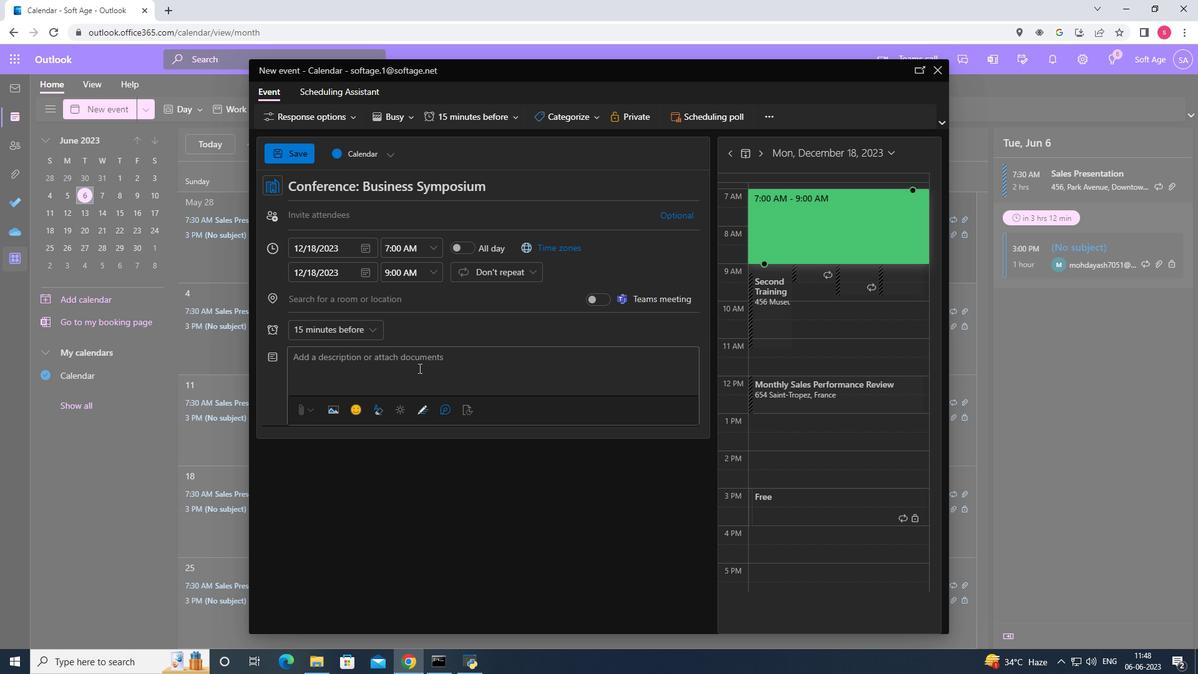
Action: Mouse moved to (418, 368)
Screenshot: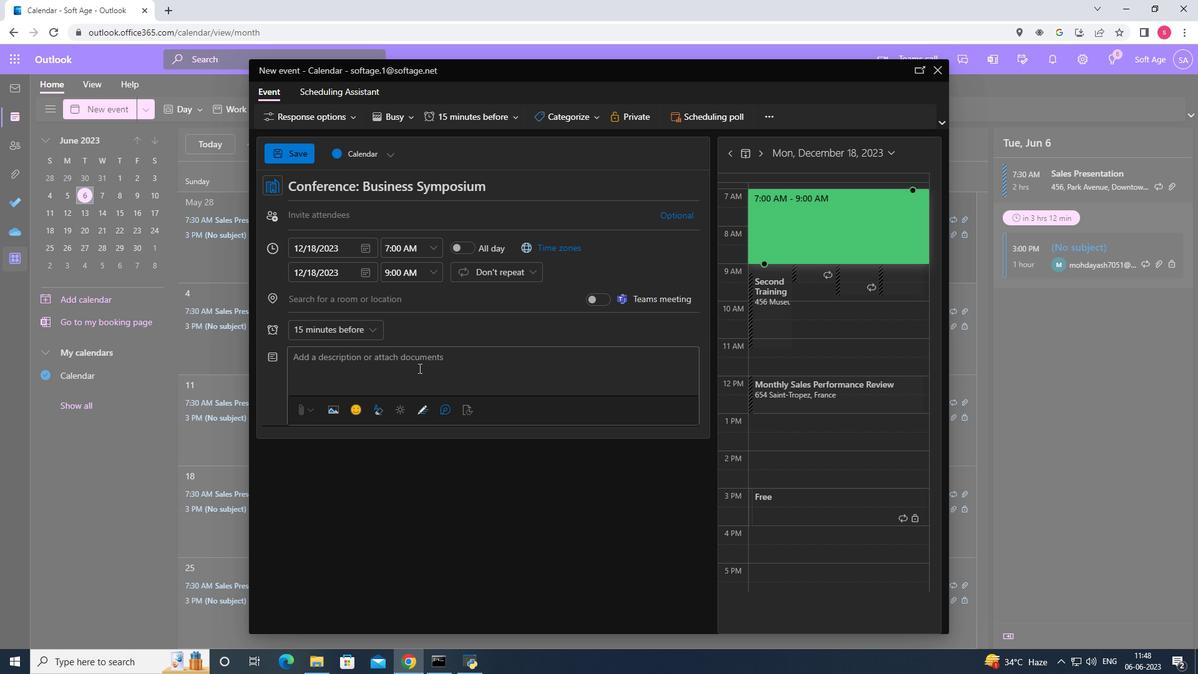 
Action: Key pressed <Key.shift>The<Key.space><Key.shift>training<Key.space>workshop<Key.space>will<Key.space>begin<Key.space>with<Key.space>an<Key.space>expo<Key.backspace>loration<Key.space>of<Key.space>the<Key.space>key<Key.space>principles<Key.space>and<Key.space>qualities<Key.space>of<Key.space>effective<Key.space>team<Key.space>leadership.<Key.space><Key.shift>Participants<Key.space>will<Key.space>gain<Key.space>an<Key.space>understandinh<Key.backspace>g<Key.space>of<Key.space>the<Key.space>different<Key.space>leadership<Key.space>styles<Key.space>and<Key.space>approaches,<Key.space>and<Key.space>how<Key.space>to<Key.space>adapt<Key.space>their<Key.space>leadership<Key.space>style<Key.space>to<Key.space>meet<Key.space>the<Key.space>needs<Key.space>of<Key.space>their<Key.space>team<Key.space>and<Key.space>organization.
Screenshot: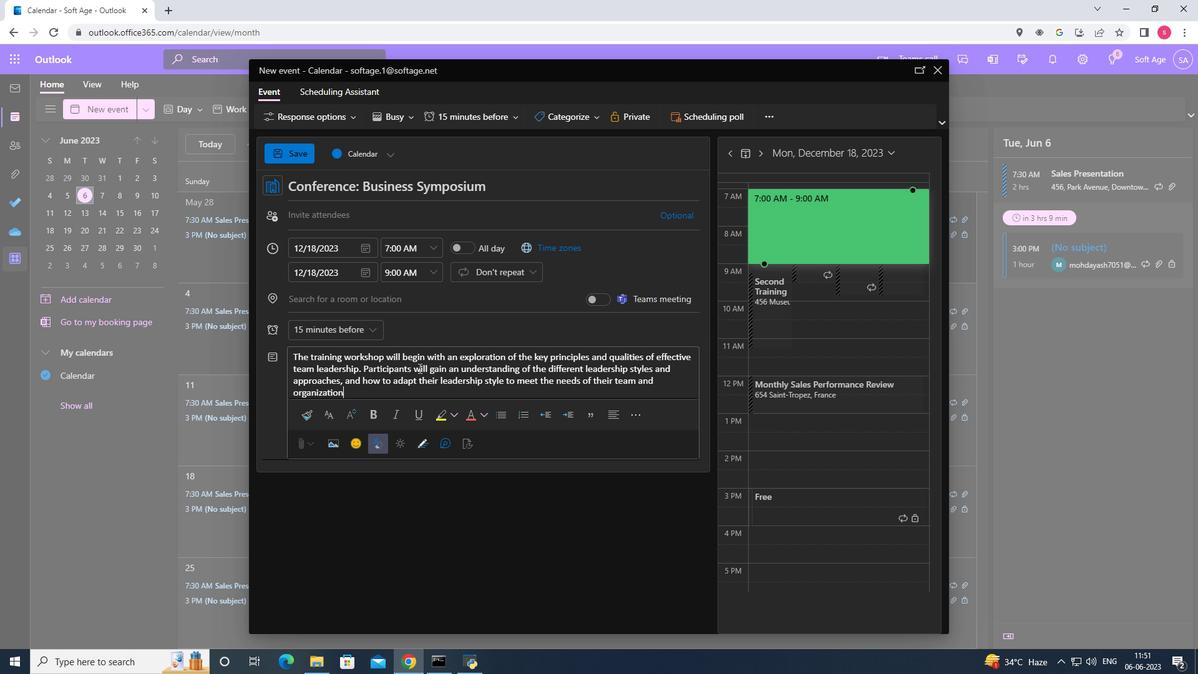 
Action: Mouse moved to (584, 123)
Screenshot: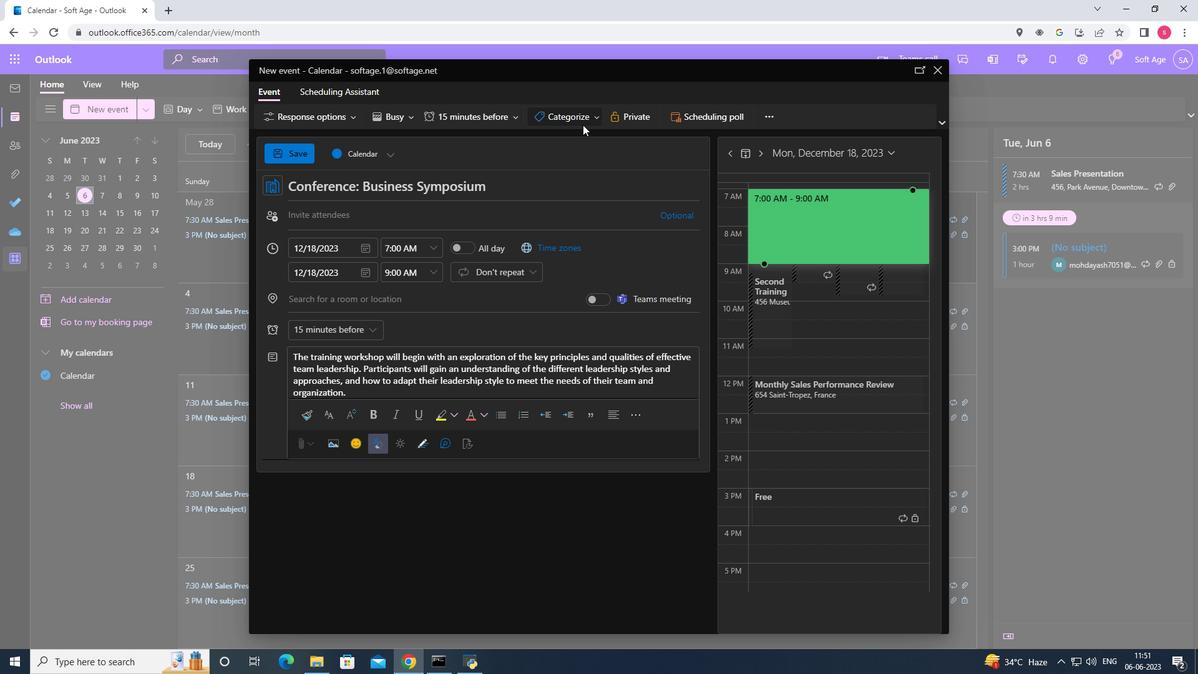 
Action: Mouse pressed left at (584, 123)
Screenshot: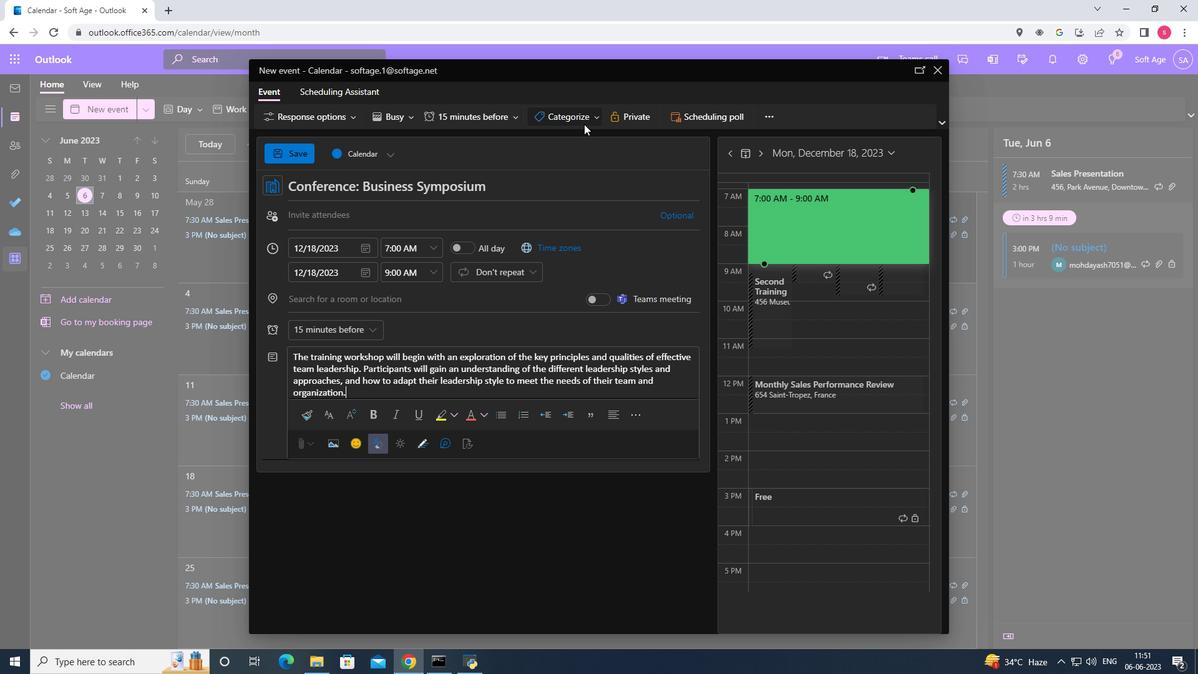
Action: Mouse moved to (586, 146)
Screenshot: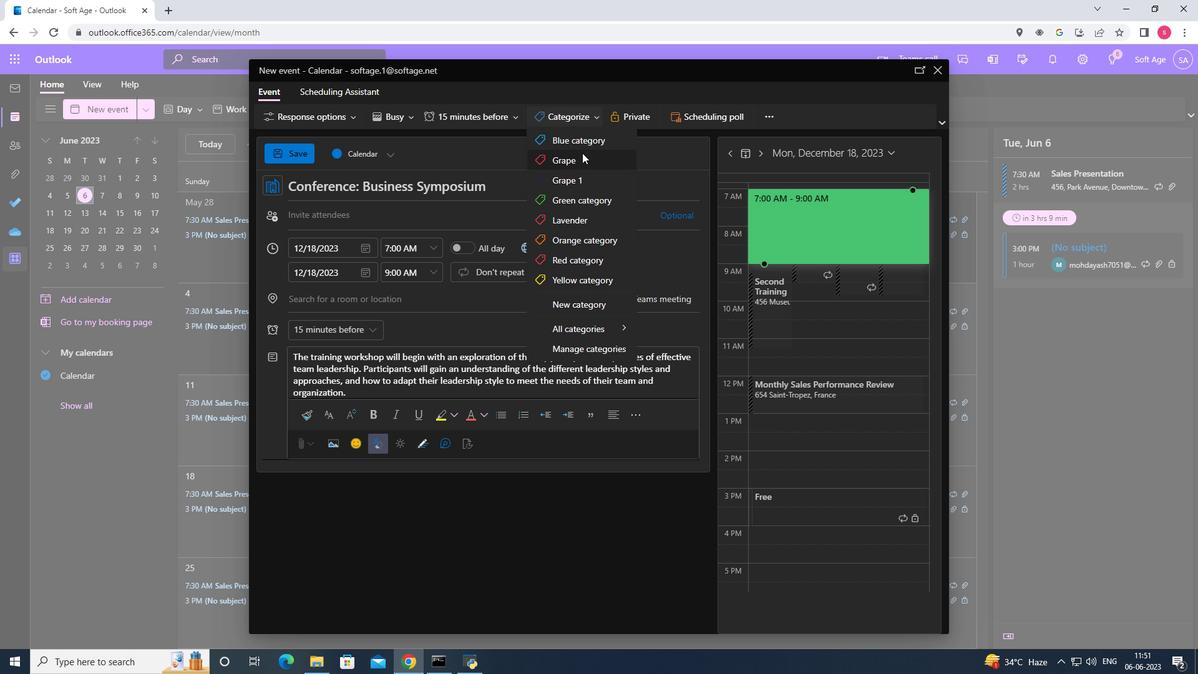 
Action: Mouse pressed left at (586, 146)
Screenshot: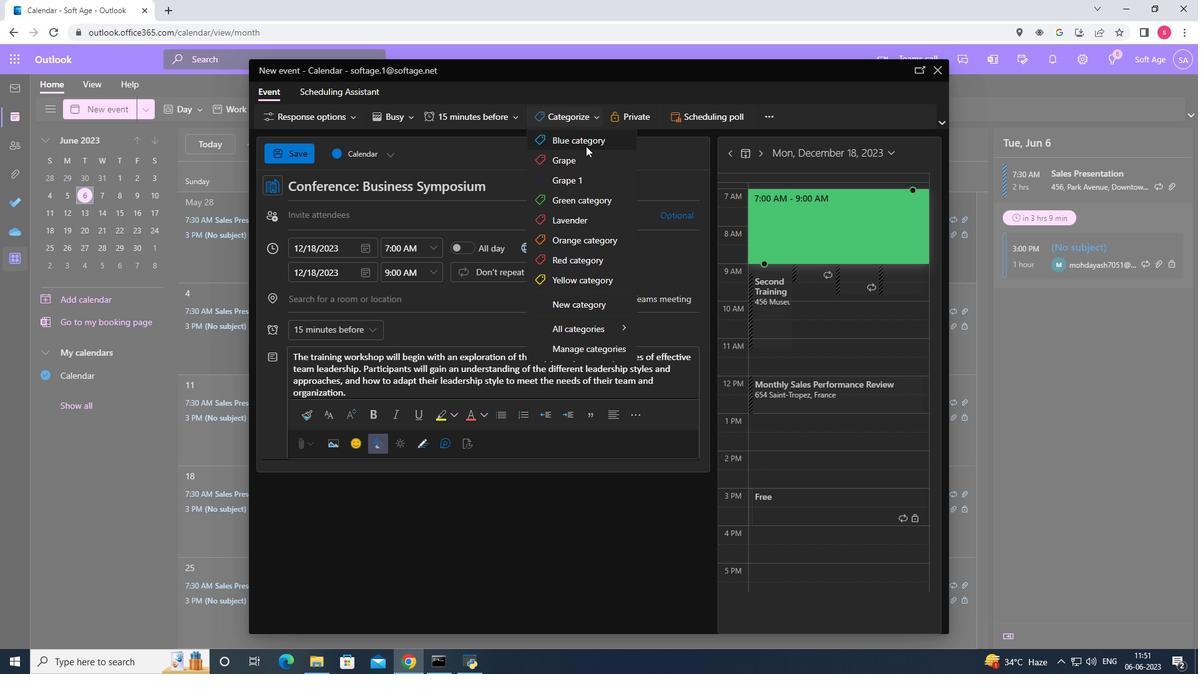 
Action: Mouse moved to (375, 295)
Screenshot: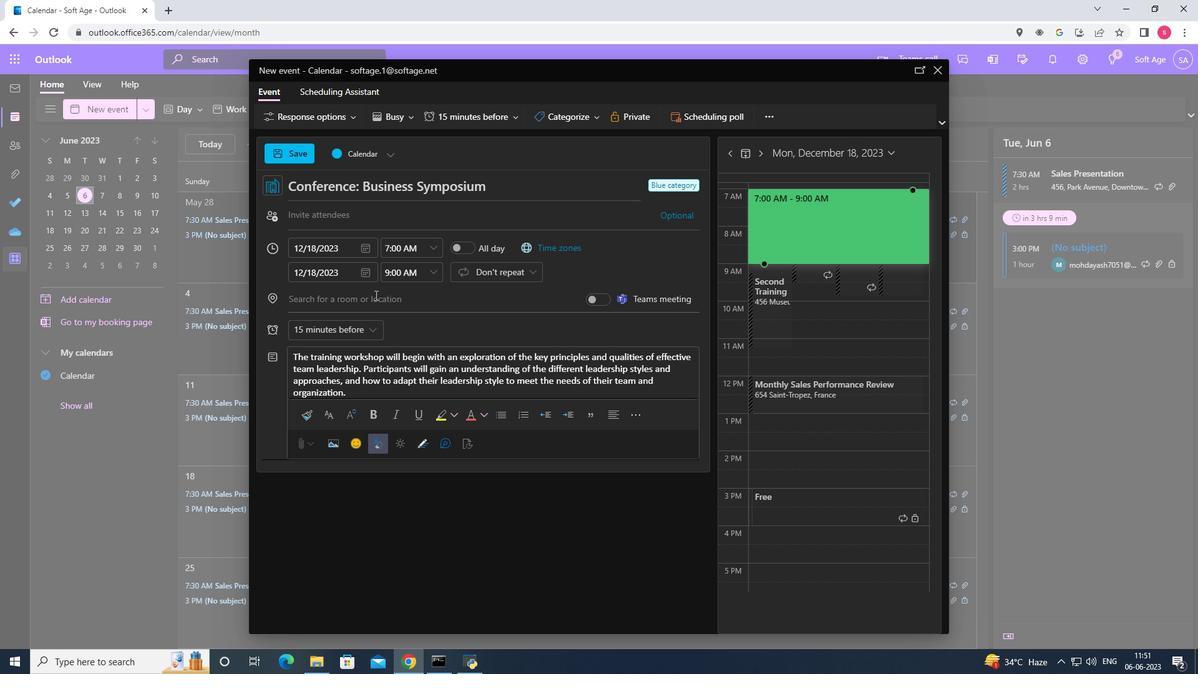 
Action: Mouse pressed left at (375, 295)
Screenshot: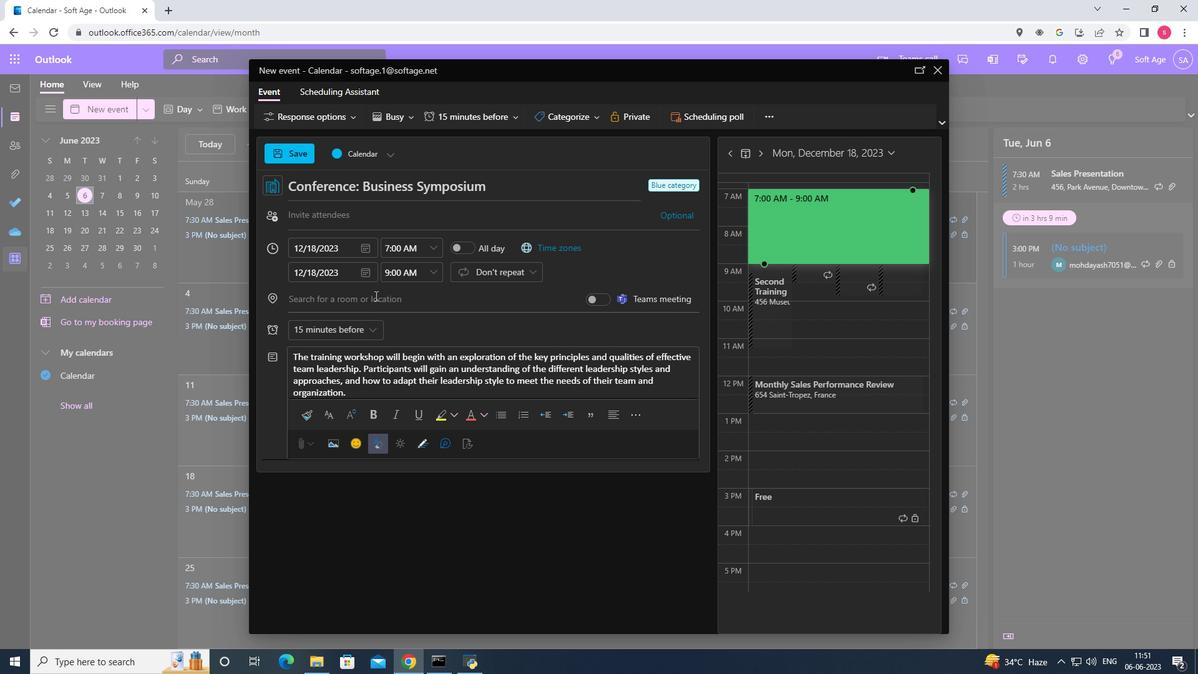 
Action: Key pressed 456<Key.space><Key.shift>Champs-<Key.shift><Key.shift><Key.shift><Key.shift><Key.shift><Key.shift><Key.shift><Key.shift><Key.shift><Key.shift><Key.shift>Elysees,<Key.space><Key.shift>Paris,<Key.space><Key.shift><Key.shift><Key.shift><Key.shift><Key.shift><Key.shift><Key.shift><Key.shift><Key.shift><Key.shift><Key.shift><Key.shift><Key.shift><Key.shift><Key.shift>France
Screenshot: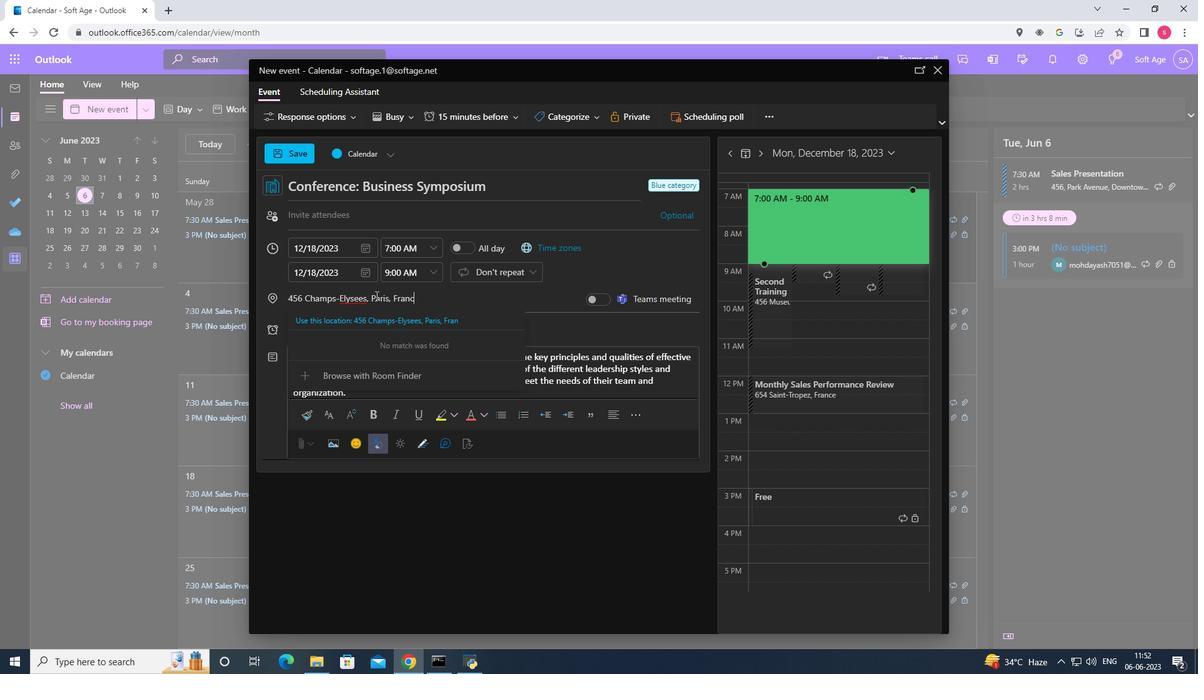 
Action: Mouse moved to (397, 322)
Screenshot: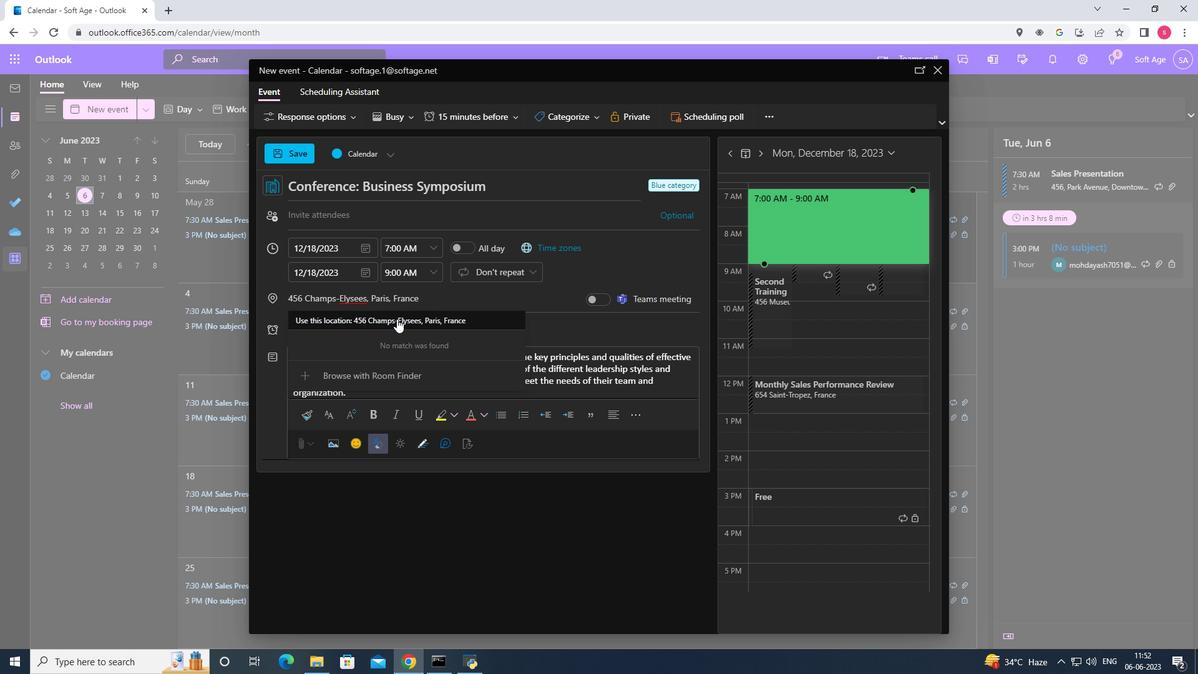 
Action: Mouse pressed left at (397, 322)
Screenshot: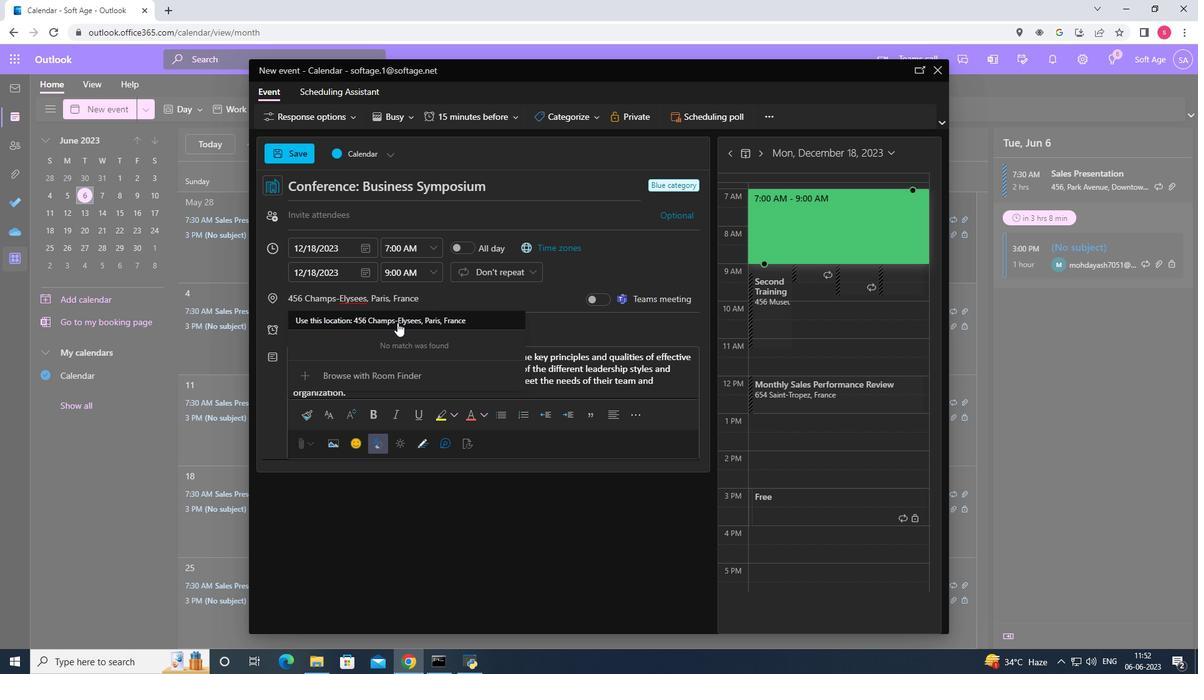 
Action: Mouse moved to (377, 217)
Screenshot: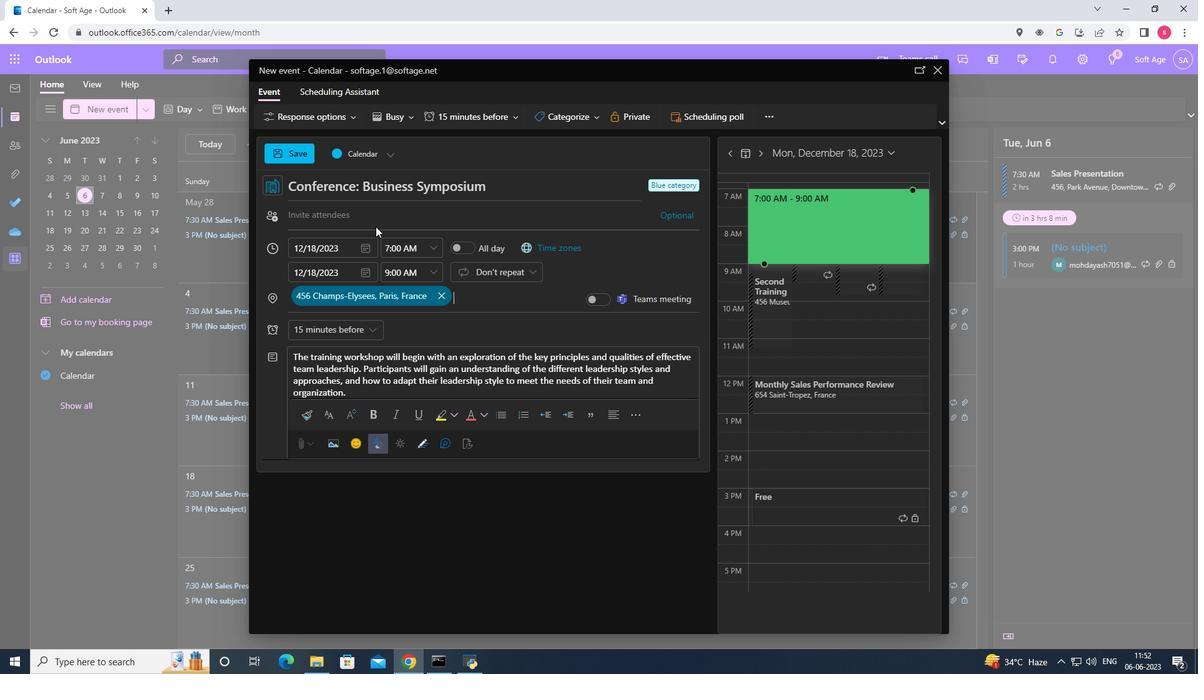 
Action: Mouse pressed left at (377, 217)
Screenshot: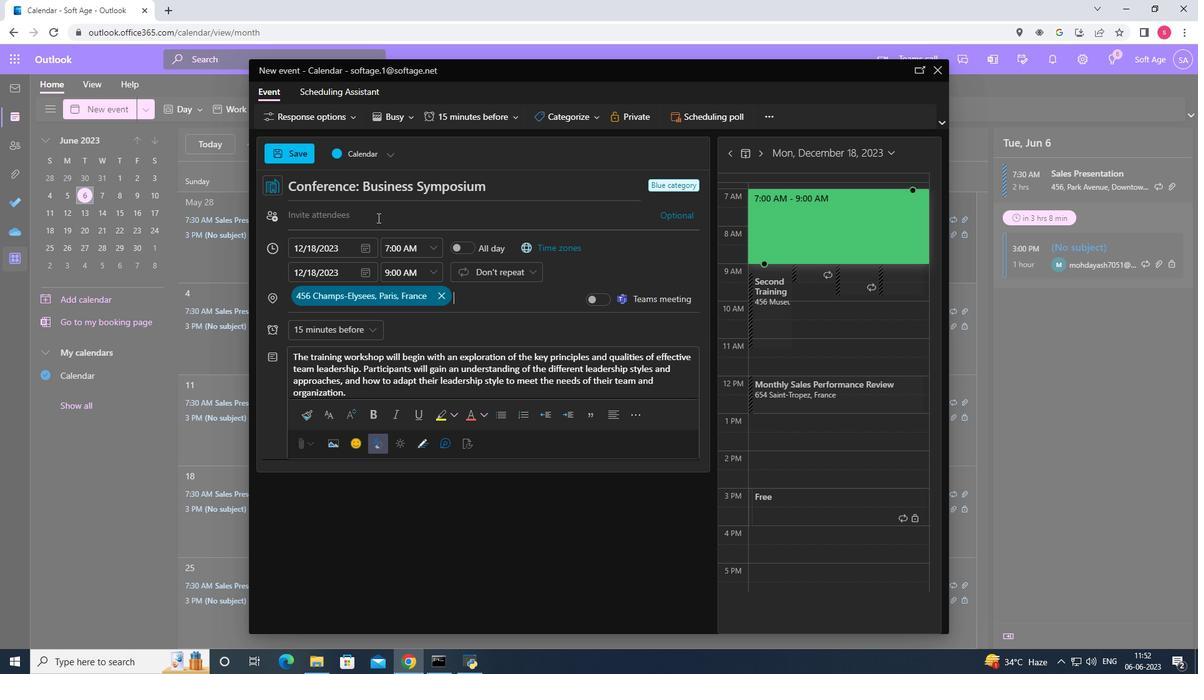 
Action: Key pressed softage.8<Key.shift>2
Screenshot: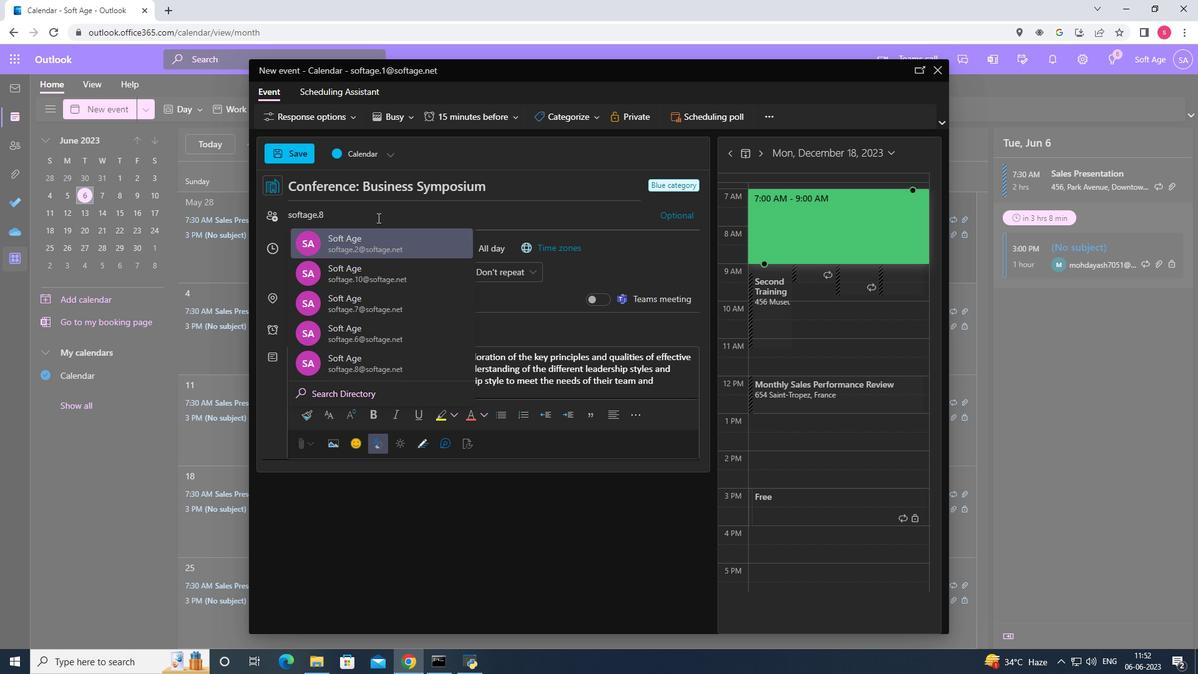 
Action: Mouse moved to (368, 269)
Screenshot: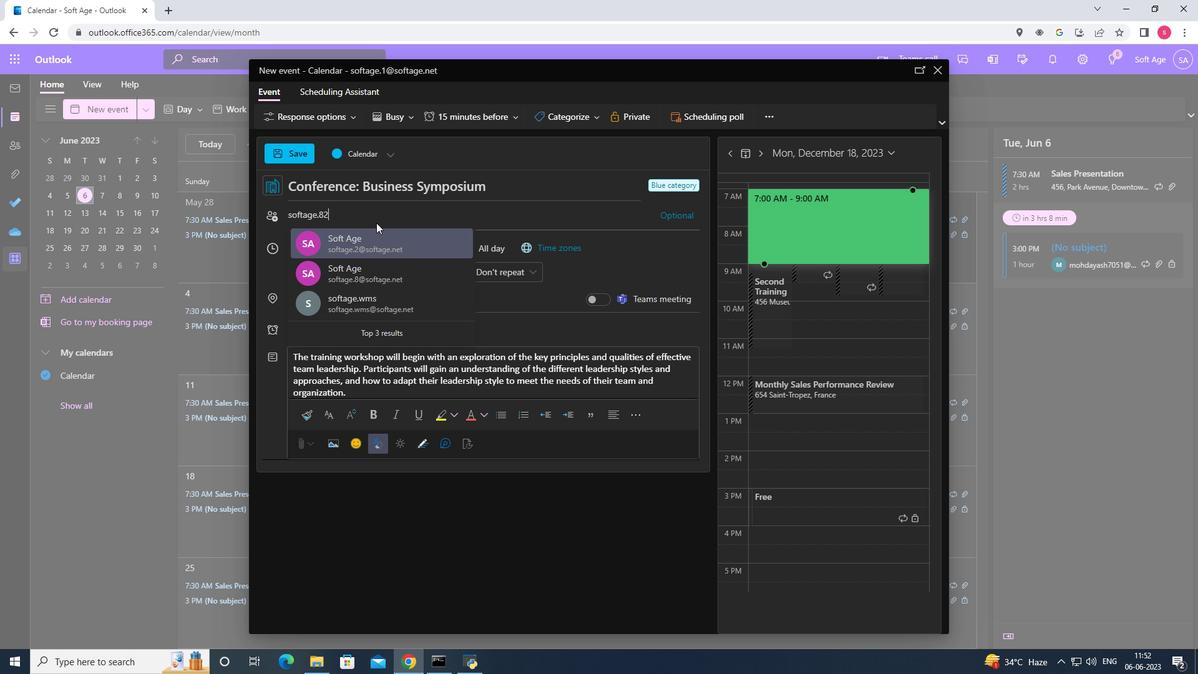 
Action: Mouse pressed left at (368, 269)
Screenshot: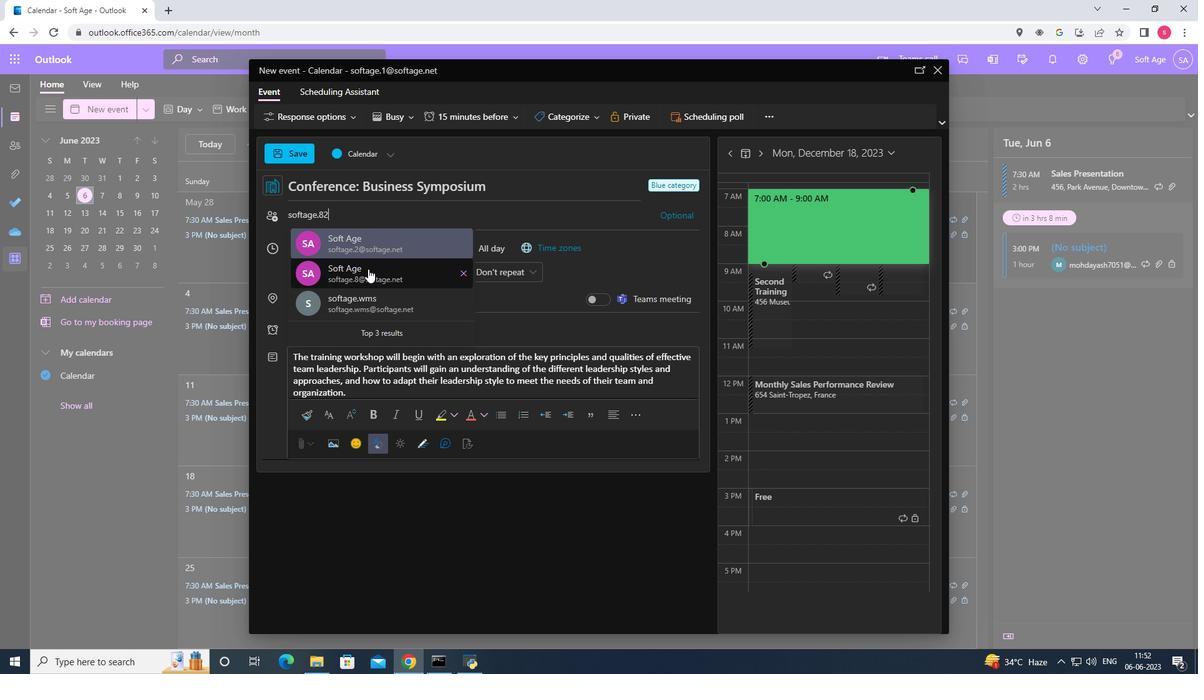 
Action: Key pressed softage.<Key.shift><Key.shift><Key.shift><Key.shift><Key.shift><Key.shift><Key.shift><Key.shift><Key.shift><Key.shift><Key.shift><Key.shift><Key.shift><Key.shift><Key.shift><Key.shift><Key.shift><Key.shift><Key.shift><Key.shift><Key.shift><Key.shift><Key.shift><Key.shift><Key.shift><Key.shift><Key.shift><Key.shift><Key.shift><Key.shift><Key.shift><Key.shift><Key.shift><Key.shift><Key.shift><Key.shift>(<Key.backspace>9<Key.shift>@
Screenshot: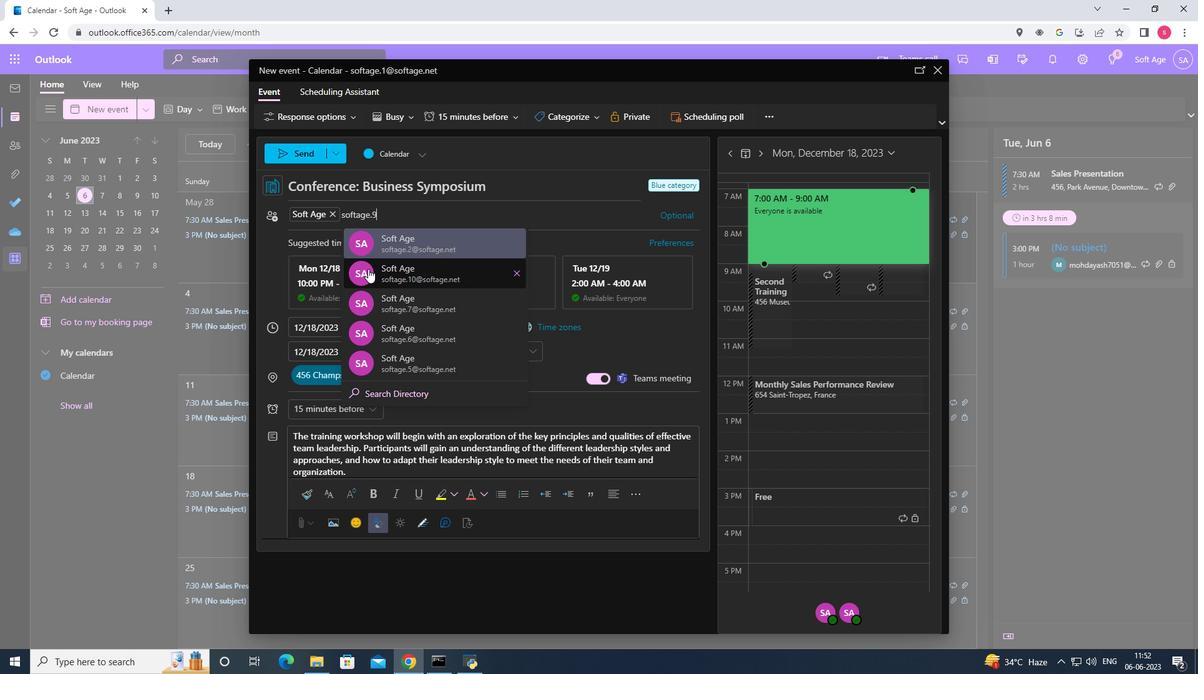 
Action: Mouse moved to (388, 250)
Screenshot: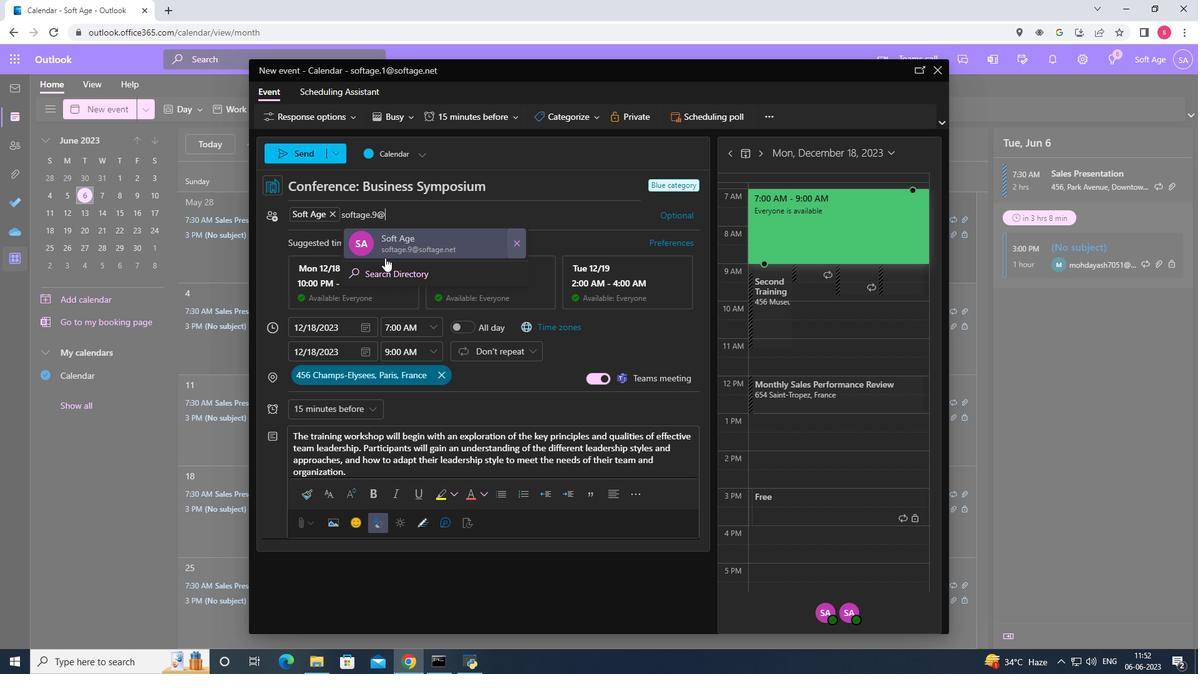 
Action: Mouse pressed left at (388, 250)
Screenshot: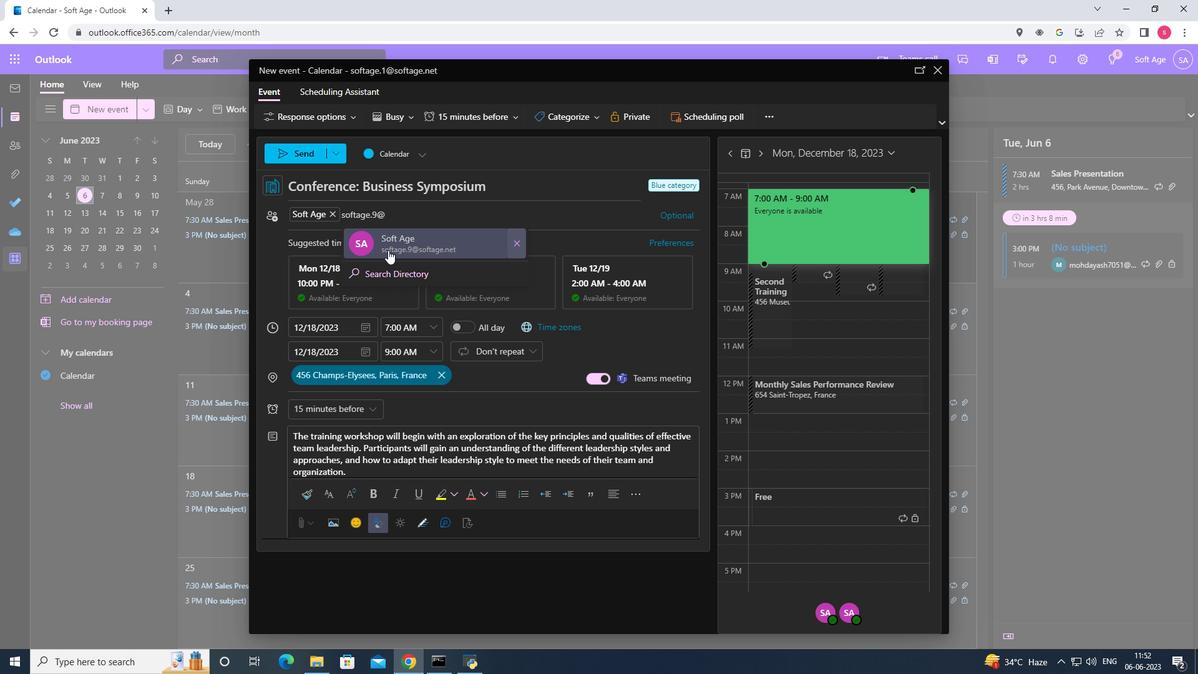 
Action: Mouse moved to (370, 406)
Screenshot: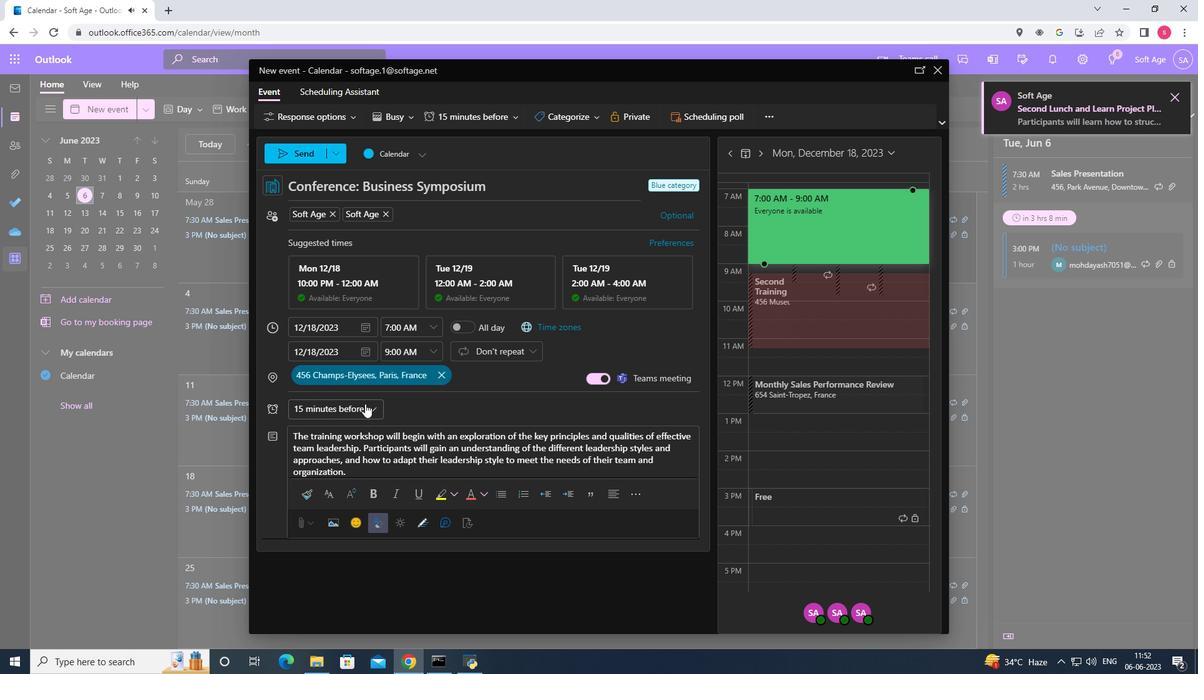 
Action: Mouse pressed left at (370, 406)
Screenshot: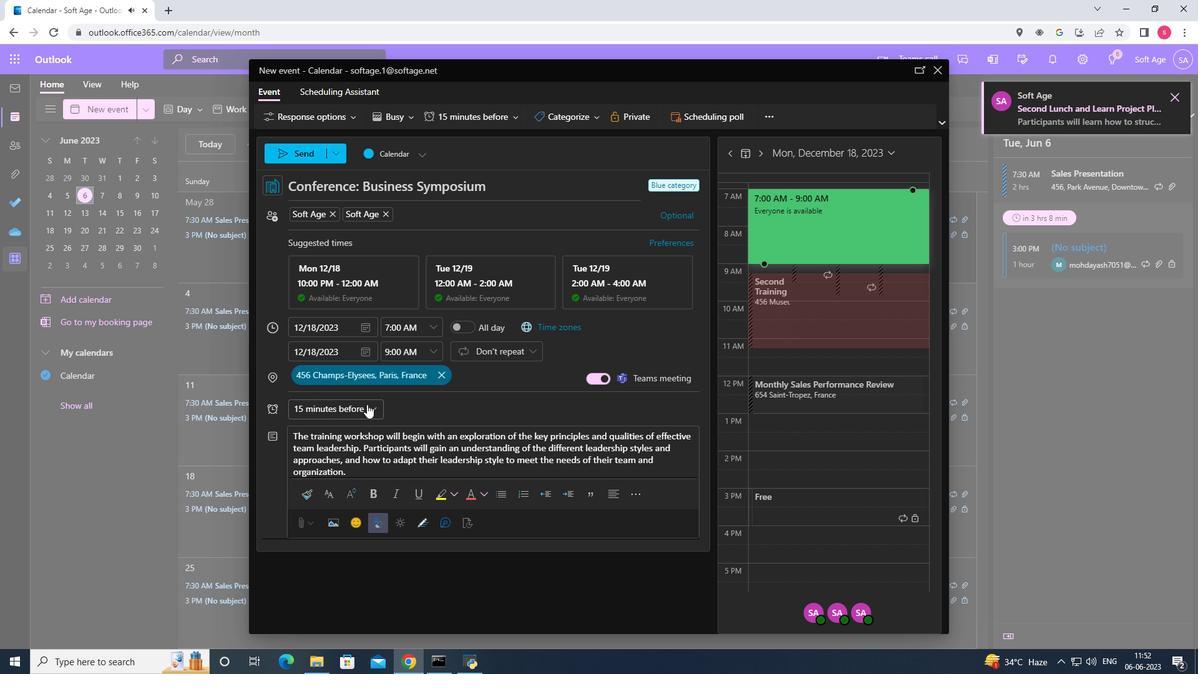 
Action: Mouse moved to (342, 313)
Screenshot: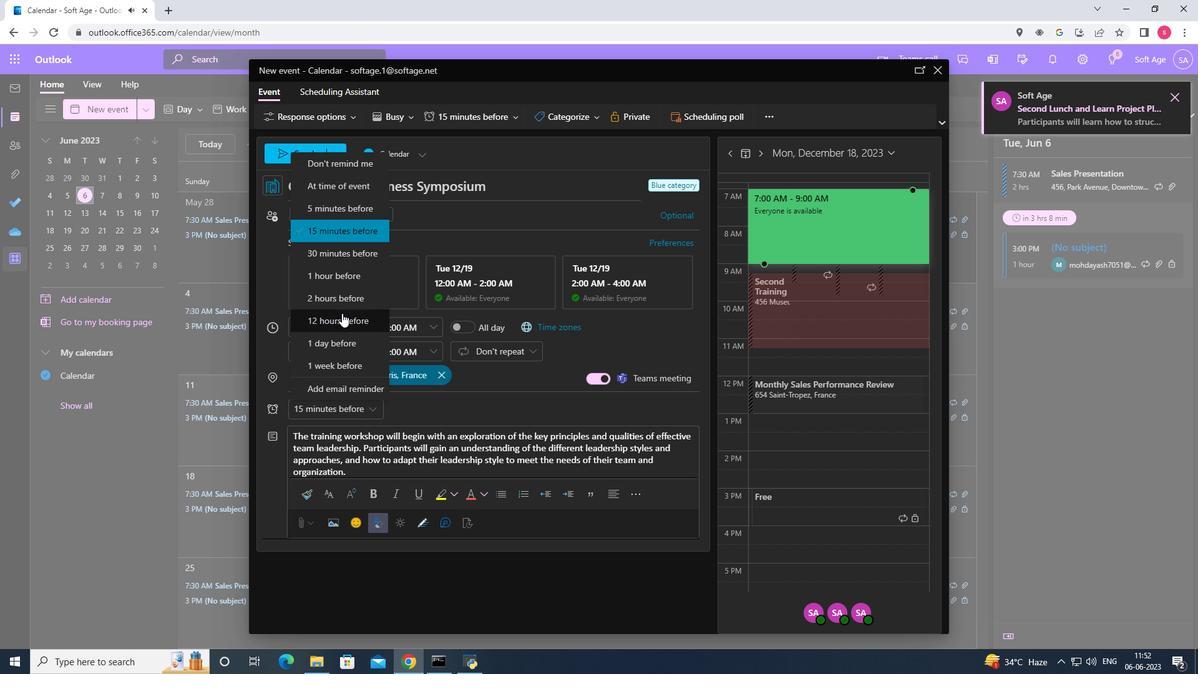 
Action: Mouse pressed left at (342, 313)
Screenshot: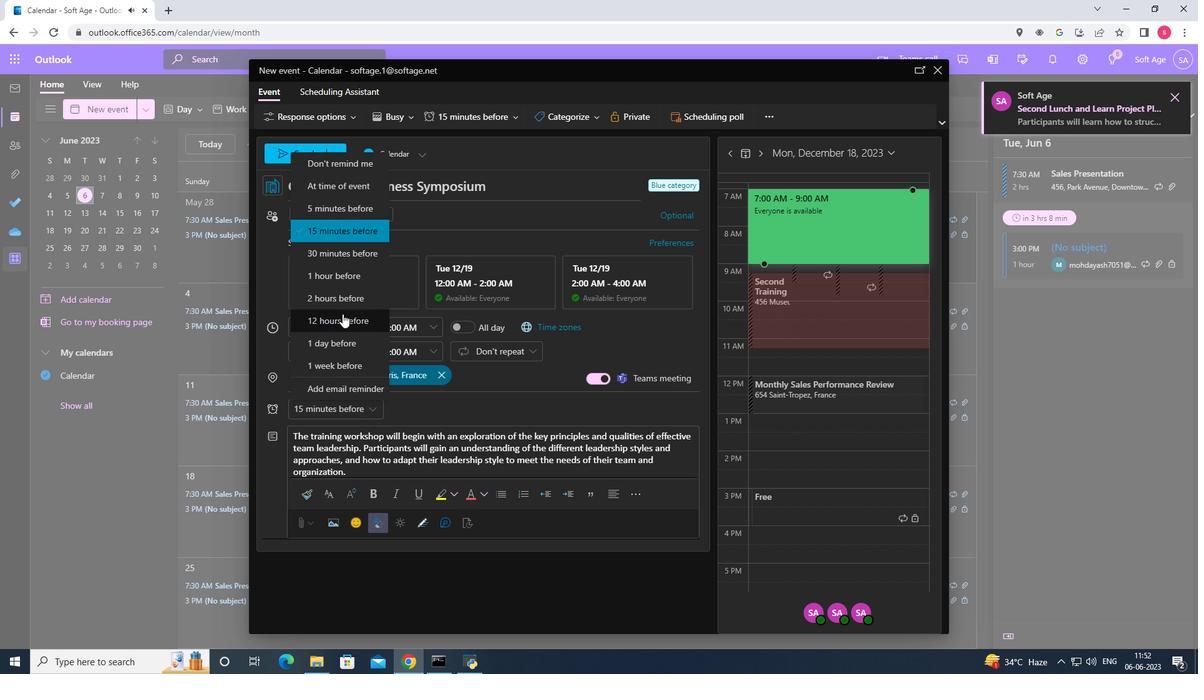 
Action: Mouse moved to (297, 154)
Screenshot: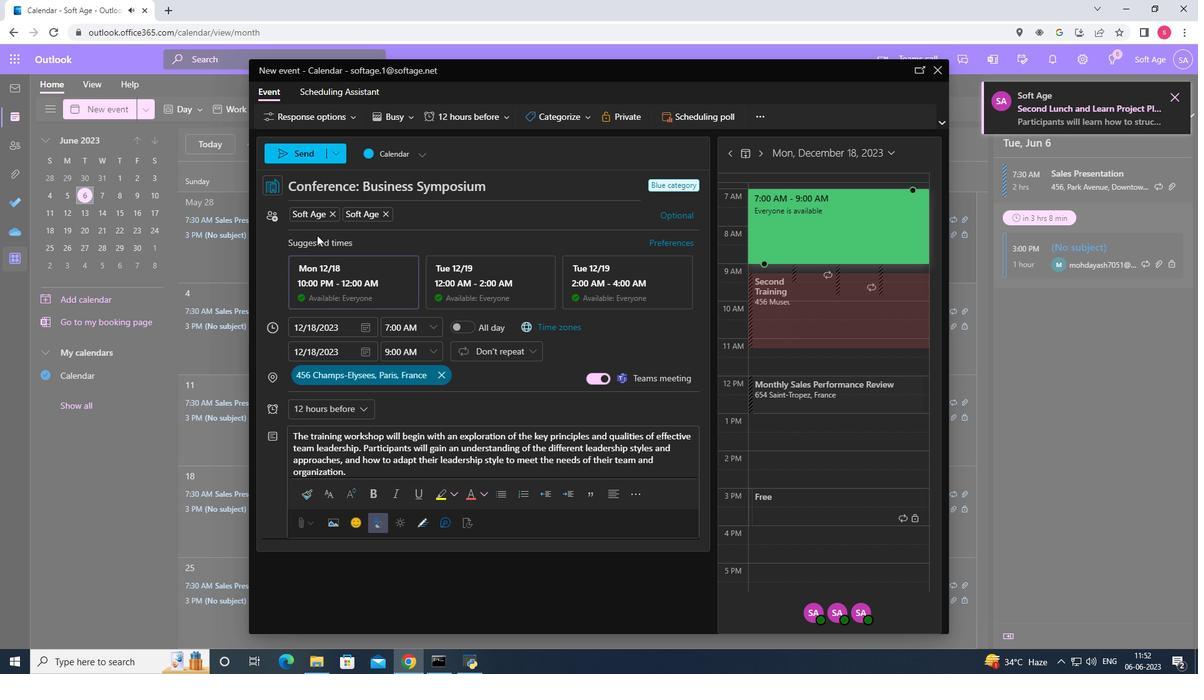 
Action: Mouse pressed left at (297, 154)
Screenshot: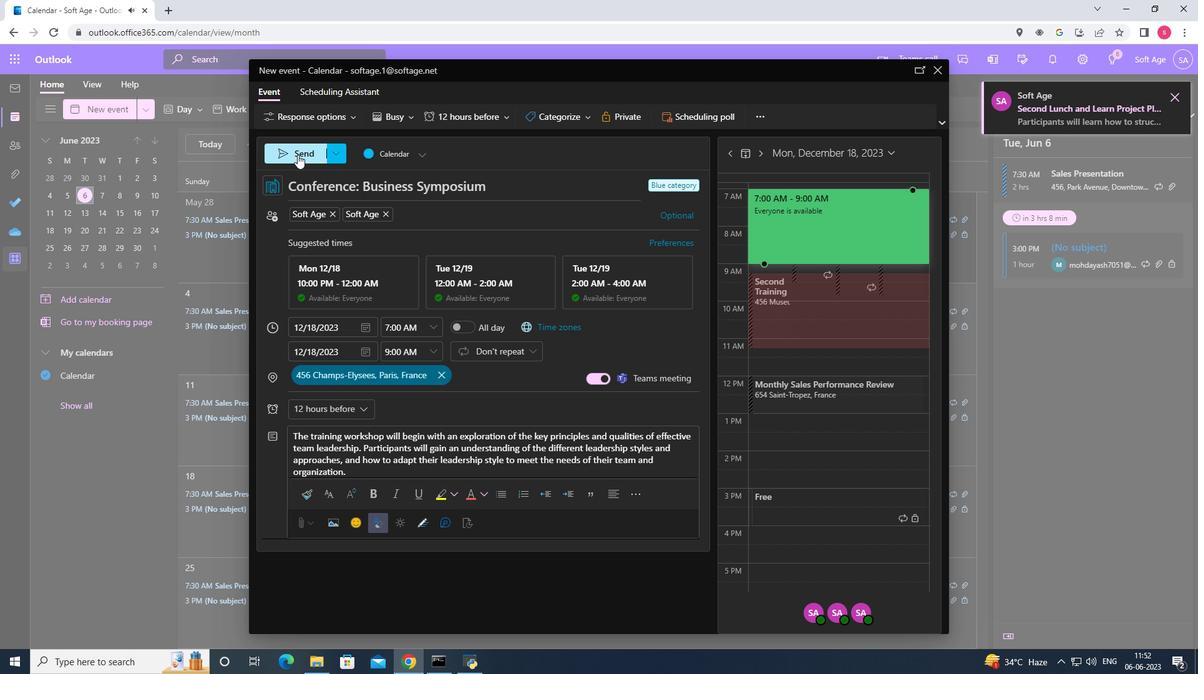 
